 Task: Find connections with filter location Neuwied with filter topic #humanresourceswith filter profile language French with filter current company CPP Investments | Investissements RPC with filter school NSHM College of Management and Technology with filter industry Data Security Software Products with filter service category Coaching & Mentoring with filter keywords title Operations Manager
Action: Mouse moved to (533, 76)
Screenshot: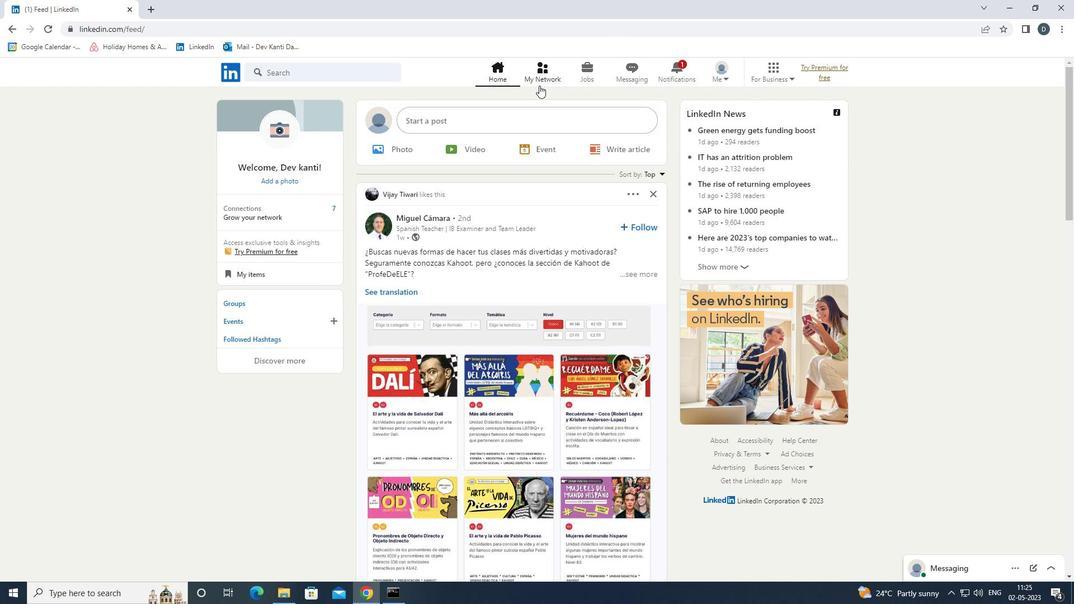 
Action: Mouse pressed left at (533, 76)
Screenshot: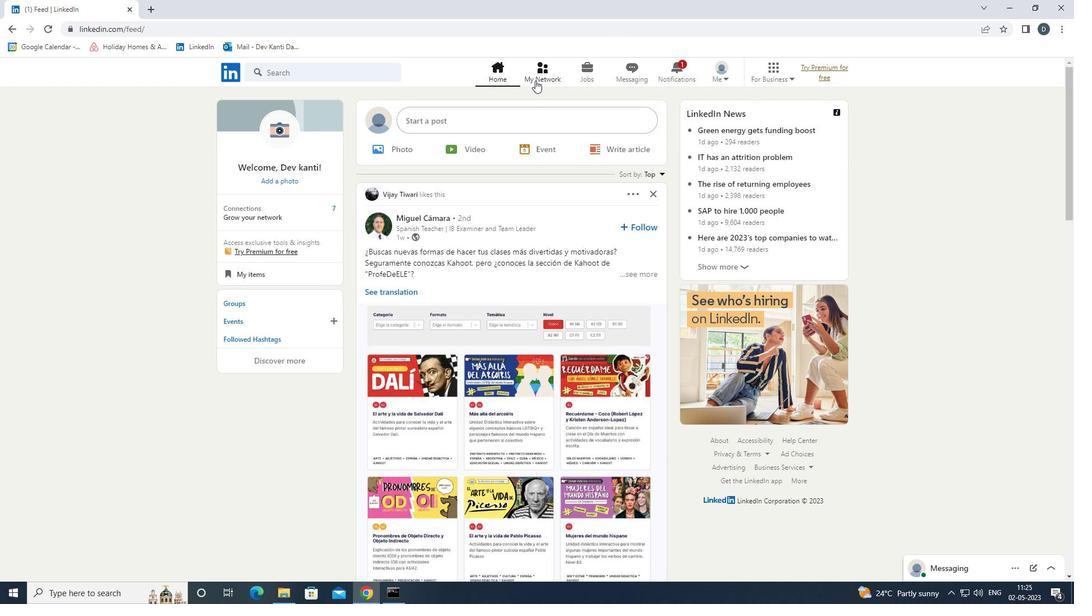 
Action: Mouse moved to (373, 133)
Screenshot: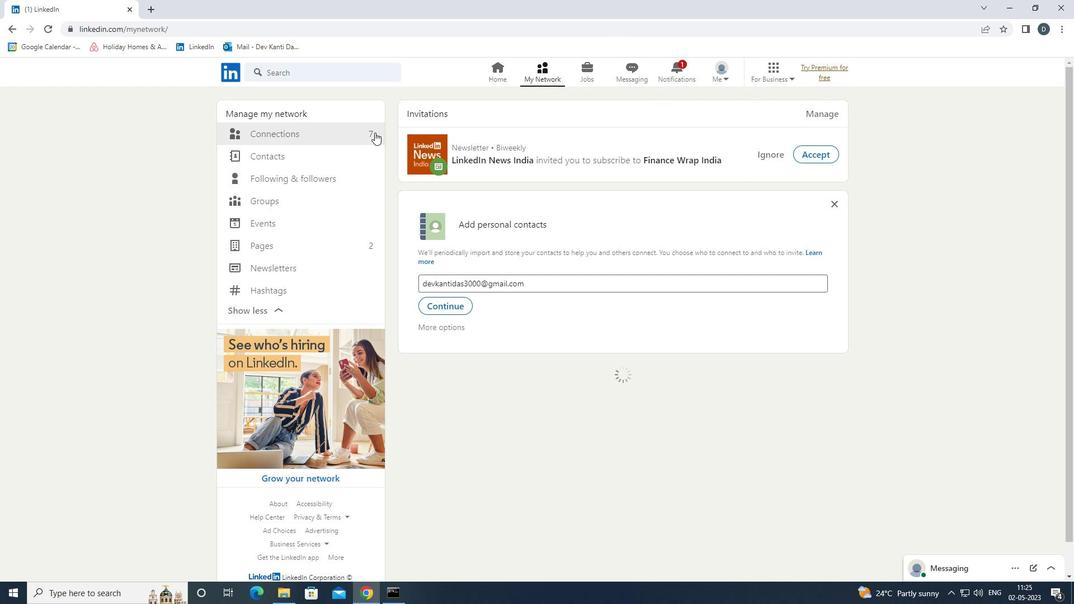 
Action: Mouse pressed left at (373, 133)
Screenshot: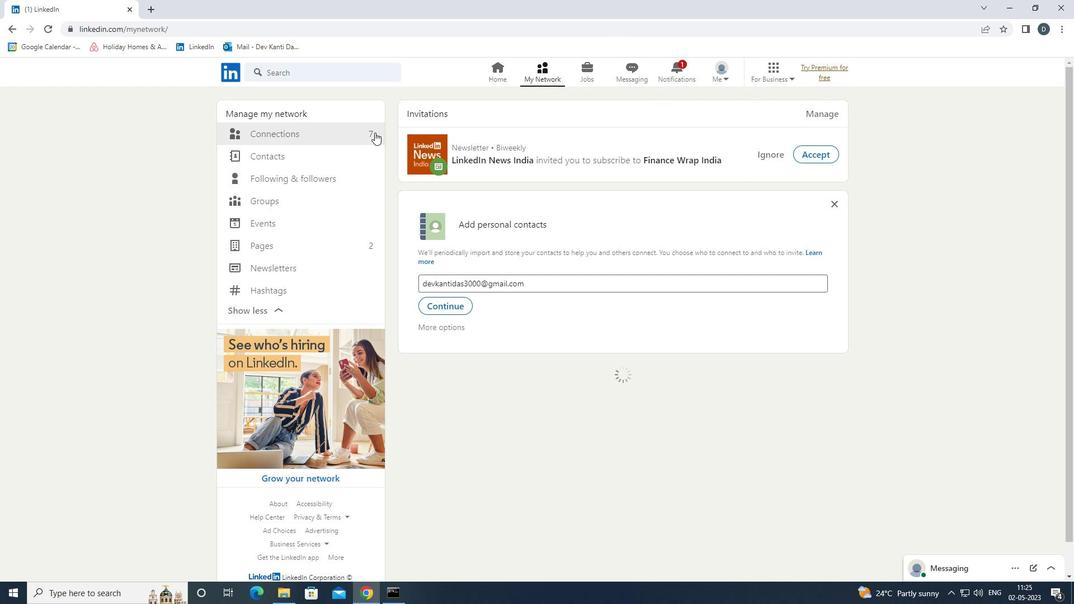 
Action: Mouse moved to (624, 135)
Screenshot: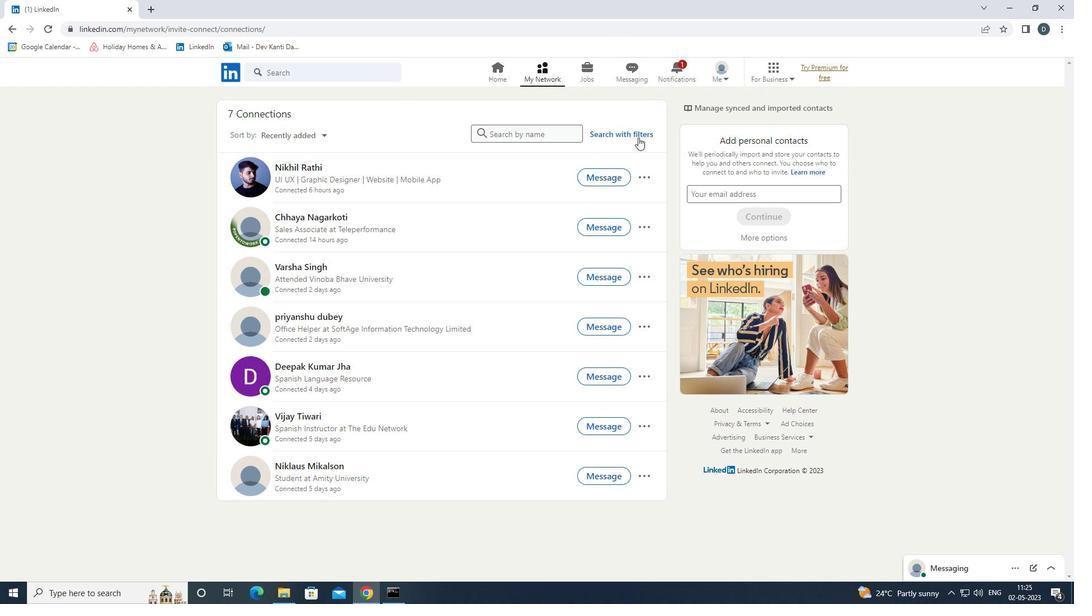 
Action: Mouse pressed left at (624, 135)
Screenshot: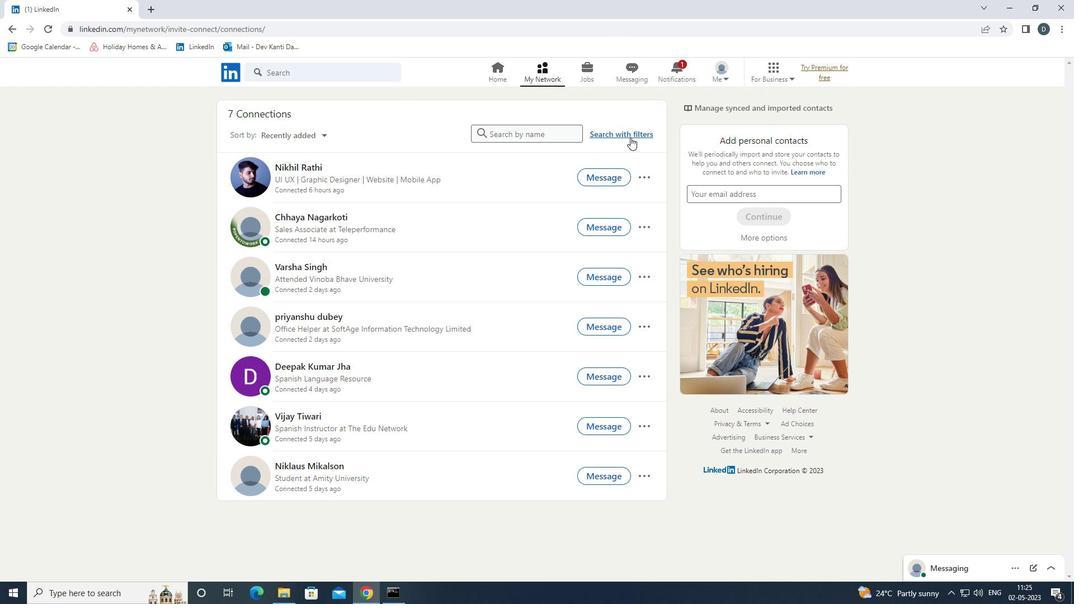 
Action: Mouse moved to (562, 105)
Screenshot: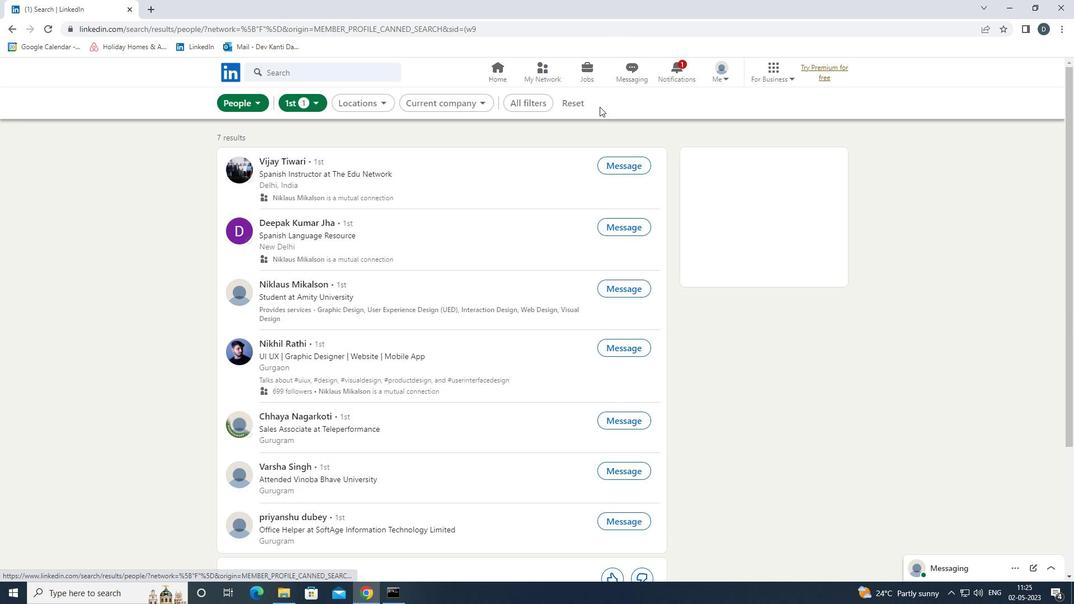 
Action: Mouse pressed left at (562, 105)
Screenshot: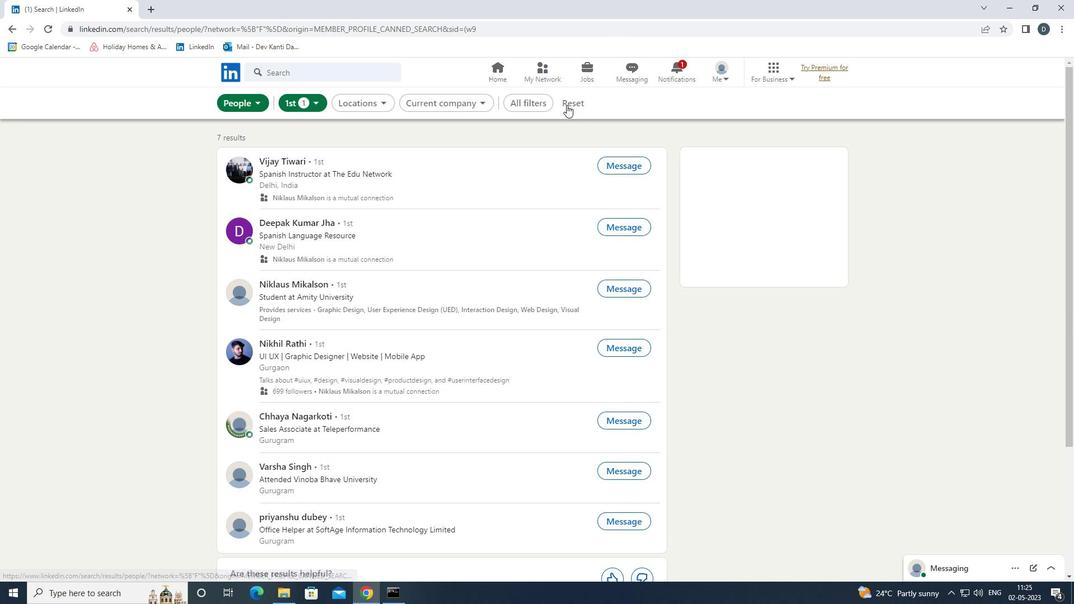 
Action: Mouse moved to (549, 105)
Screenshot: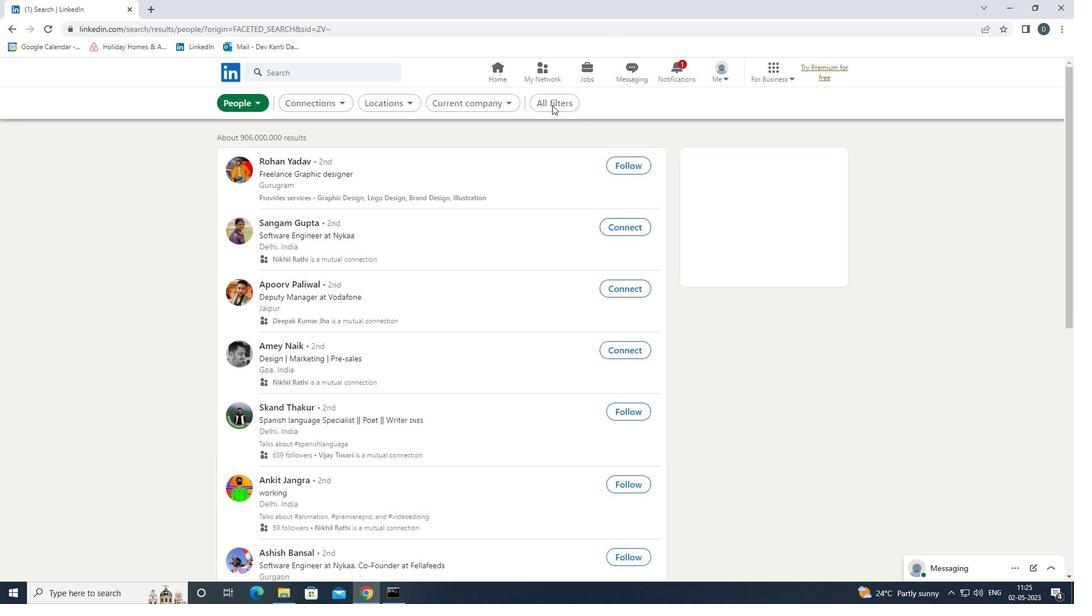 
Action: Mouse pressed left at (549, 105)
Screenshot: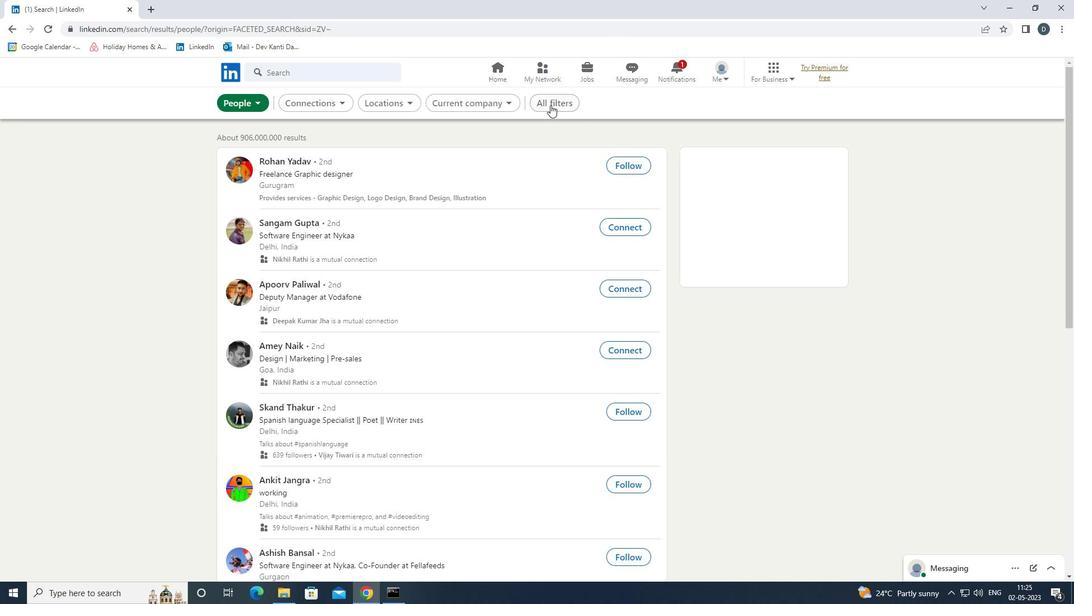 
Action: Mouse moved to (1014, 309)
Screenshot: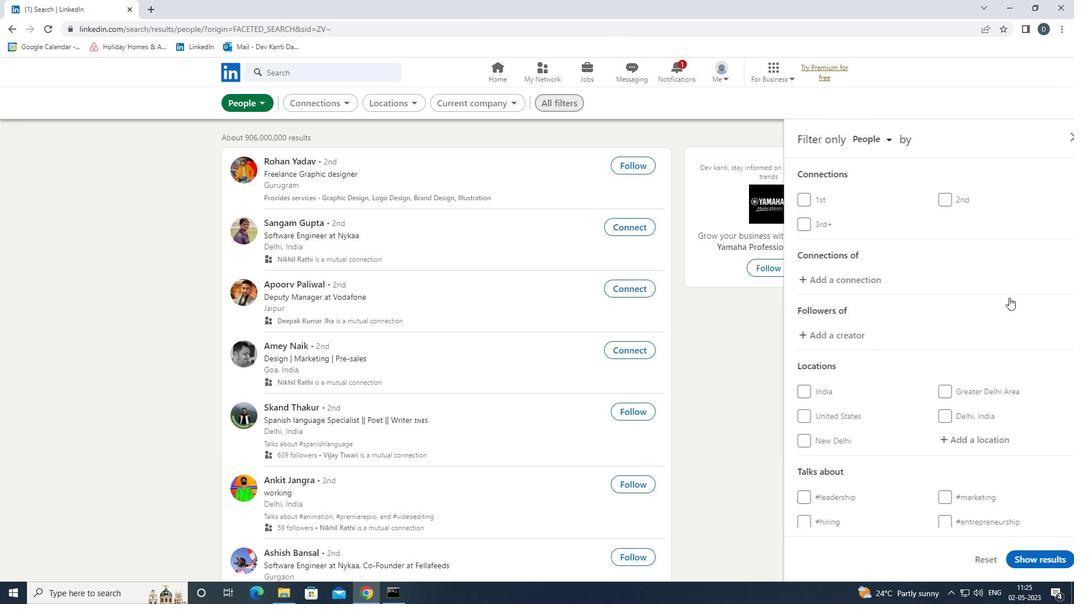
Action: Mouse scrolled (1014, 309) with delta (0, 0)
Screenshot: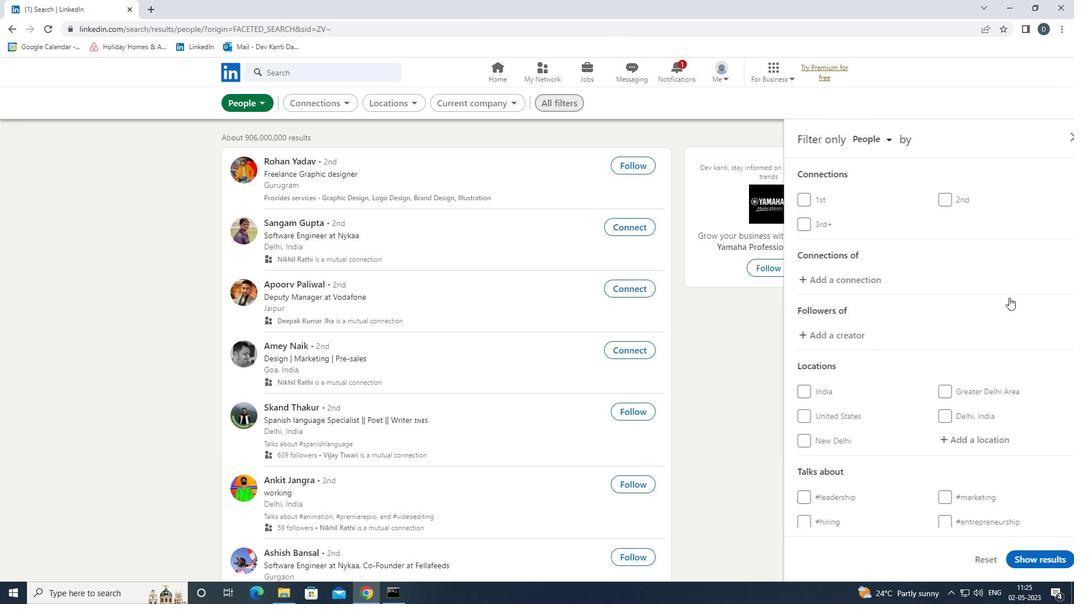 
Action: Mouse scrolled (1014, 309) with delta (0, 0)
Screenshot: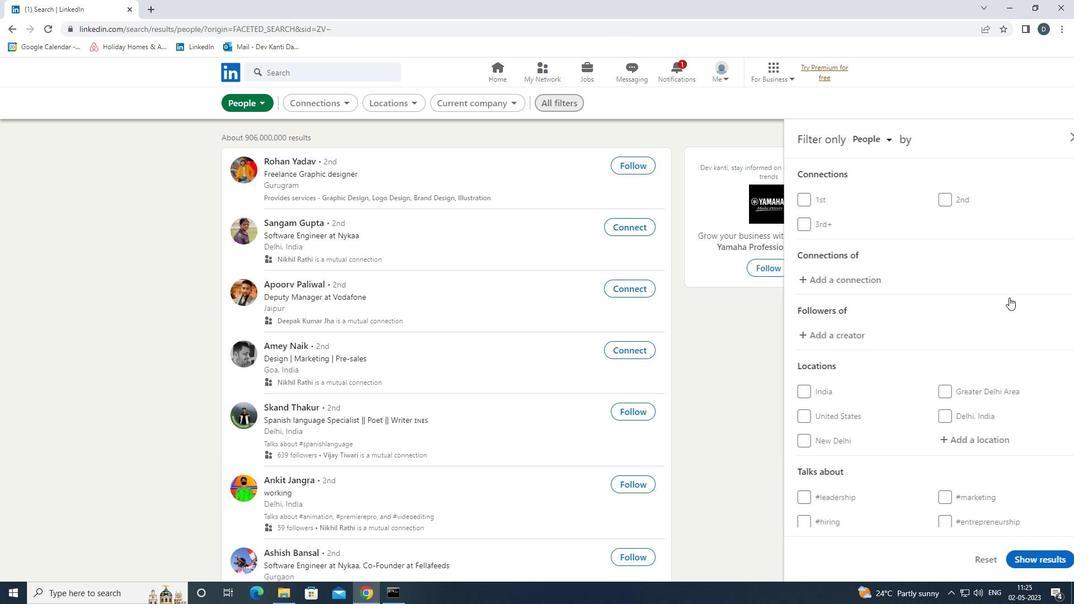 
Action: Mouse moved to (970, 322)
Screenshot: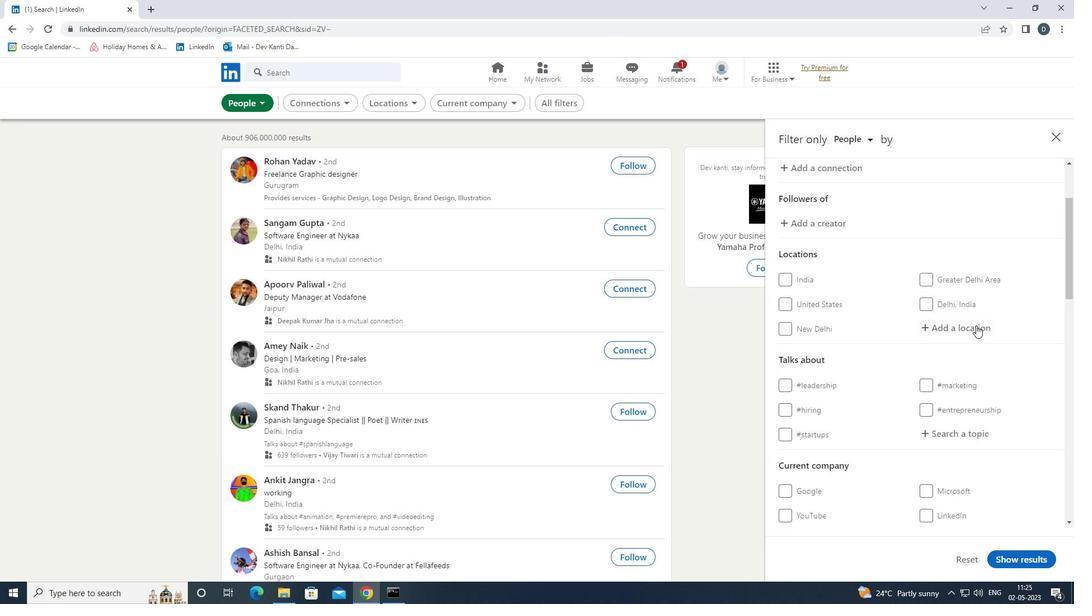 
Action: Mouse pressed left at (970, 322)
Screenshot: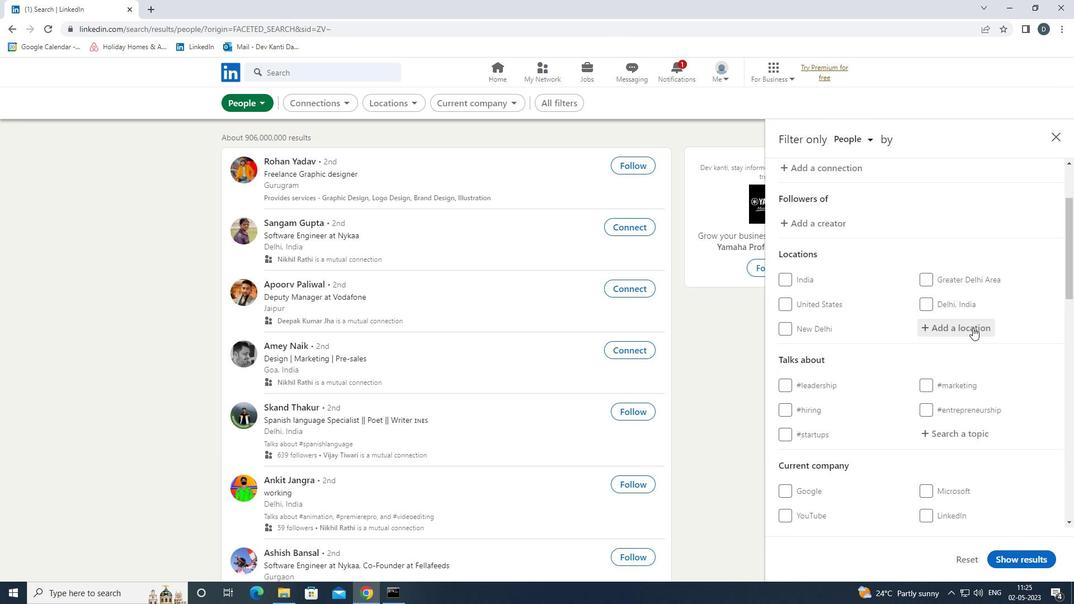 
Action: Key pressed <Key.shift>NEUWI<Key.down><Key.enter>
Screenshot: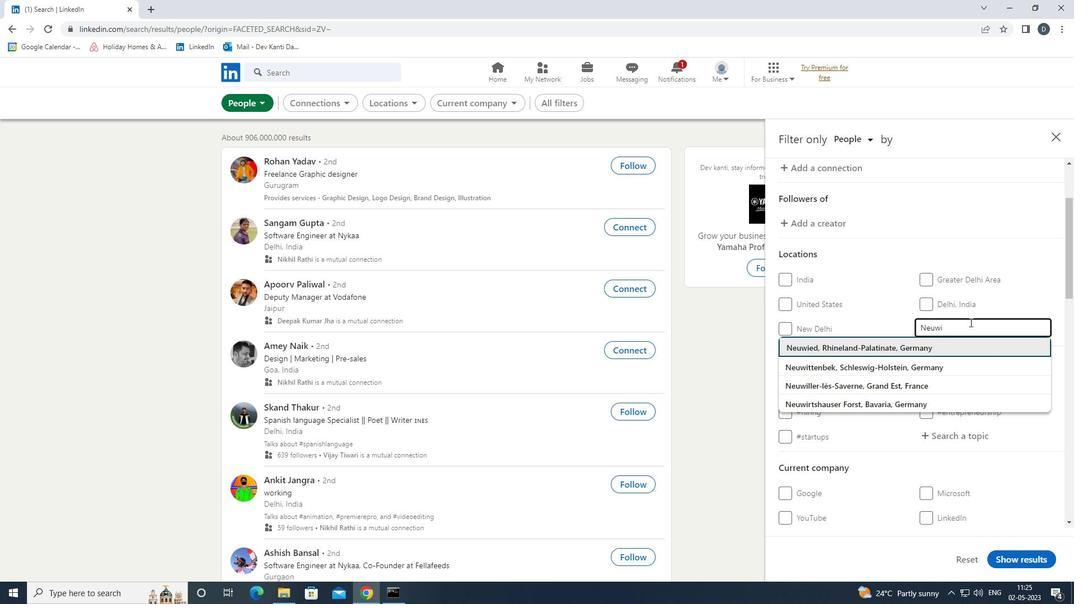 
Action: Mouse moved to (970, 315)
Screenshot: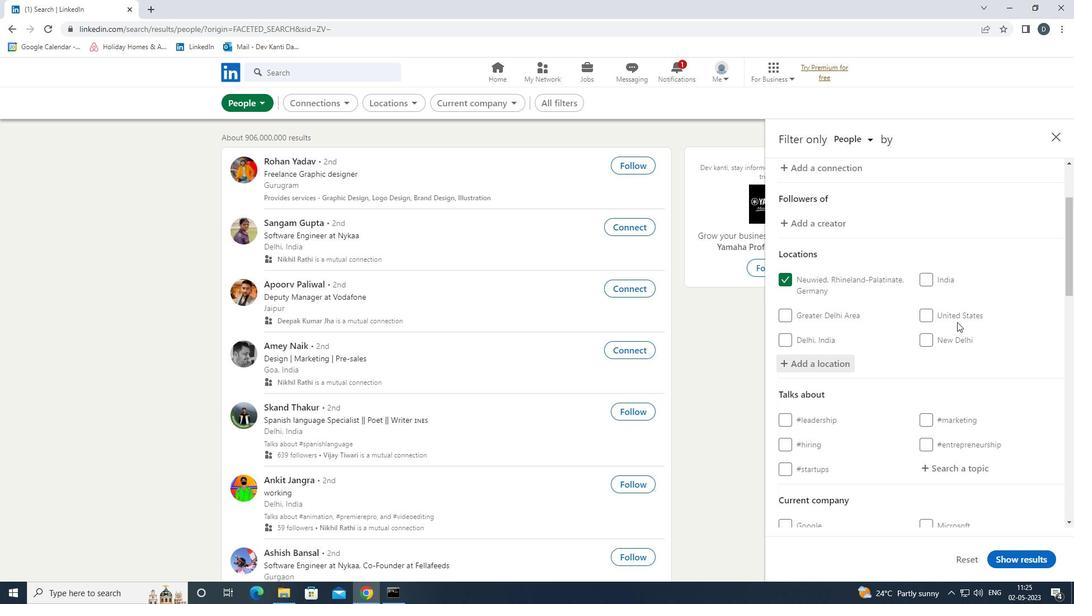 
Action: Mouse scrolled (970, 315) with delta (0, 0)
Screenshot: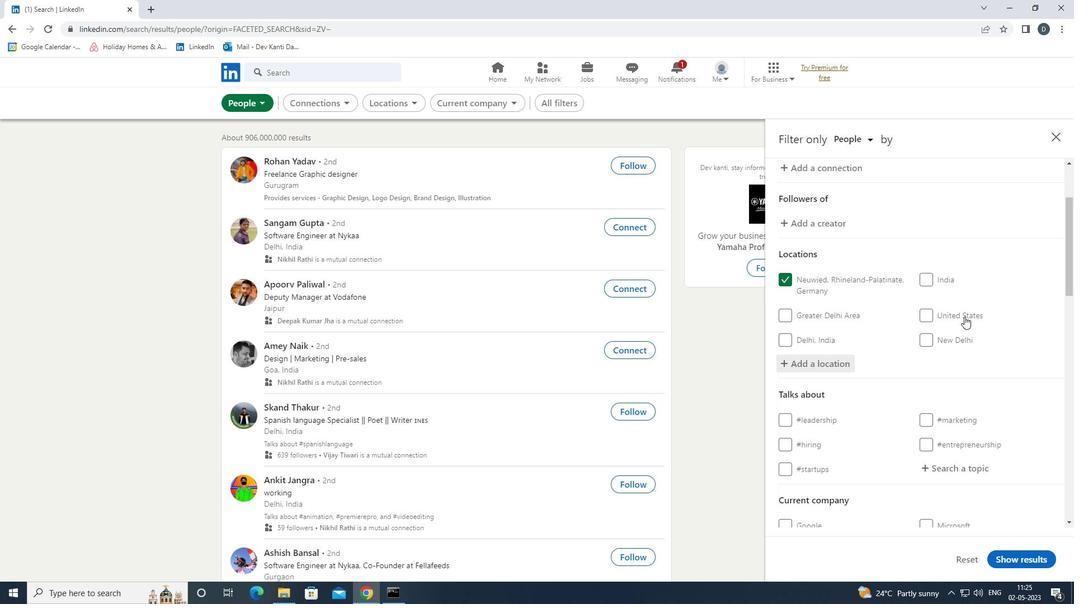 
Action: Mouse moved to (970, 316)
Screenshot: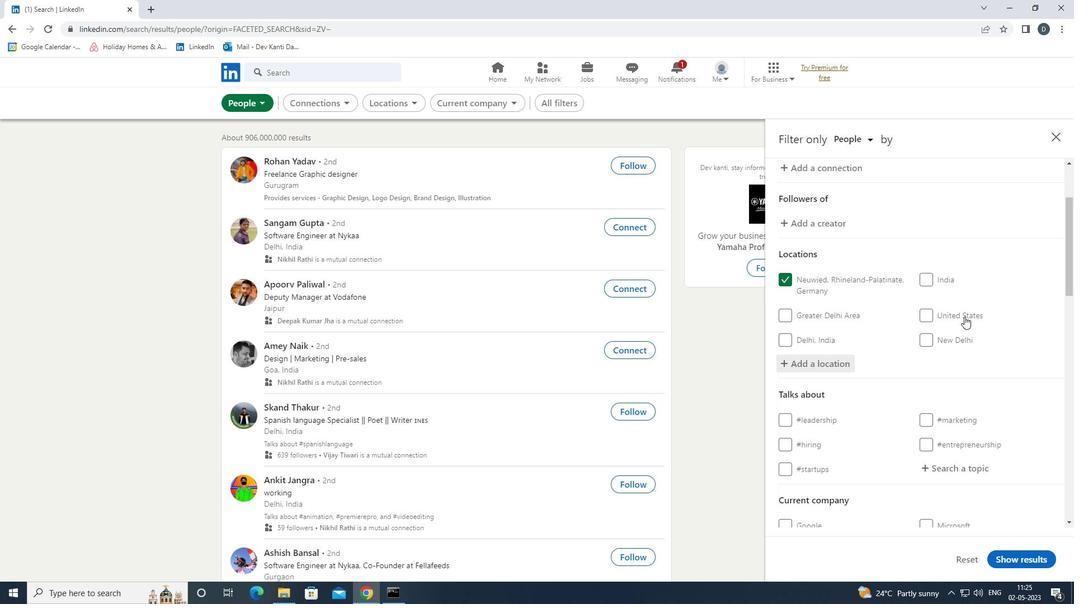 
Action: Mouse scrolled (970, 316) with delta (0, 0)
Screenshot: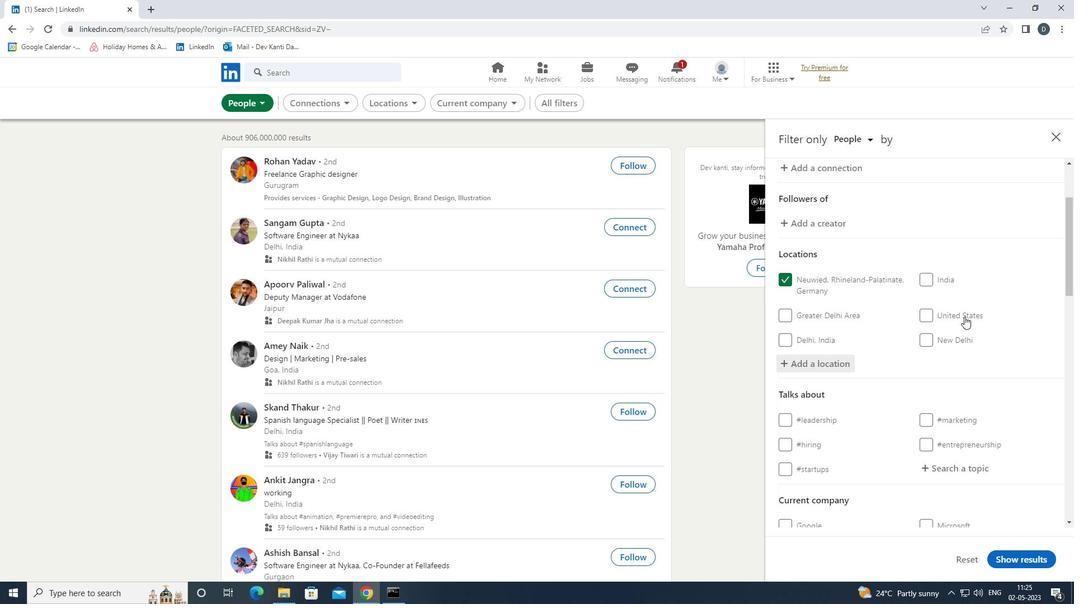 
Action: Mouse scrolled (970, 316) with delta (0, 0)
Screenshot: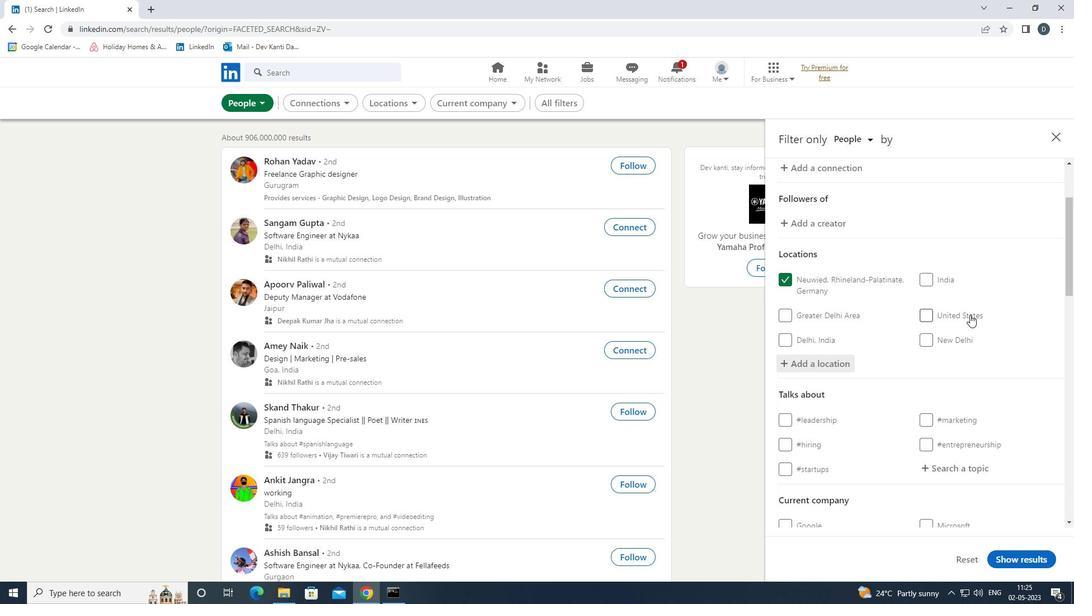 
Action: Mouse moved to (966, 303)
Screenshot: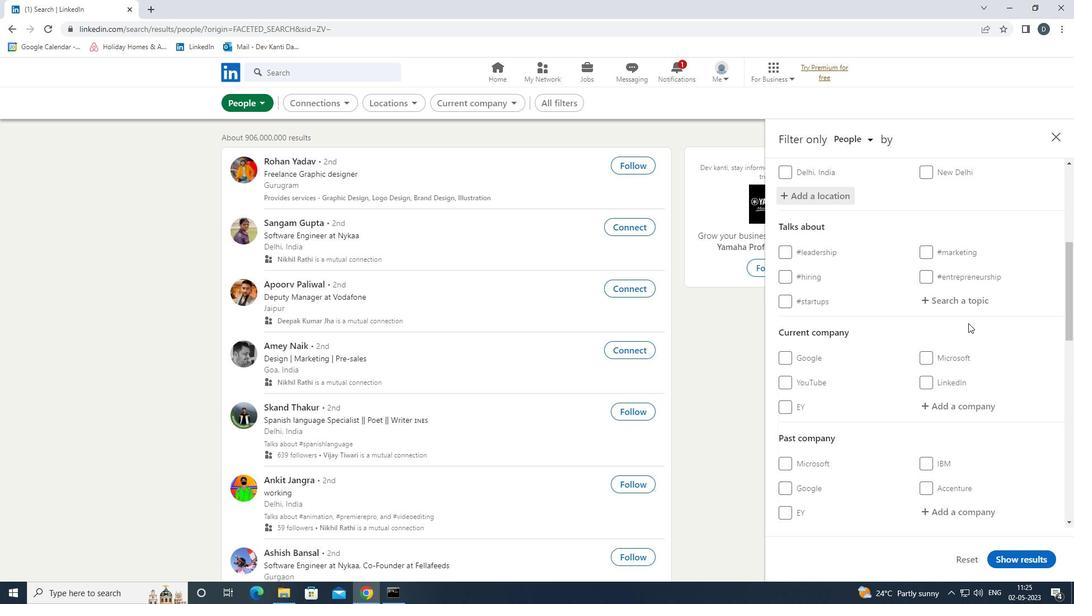 
Action: Mouse pressed left at (966, 303)
Screenshot: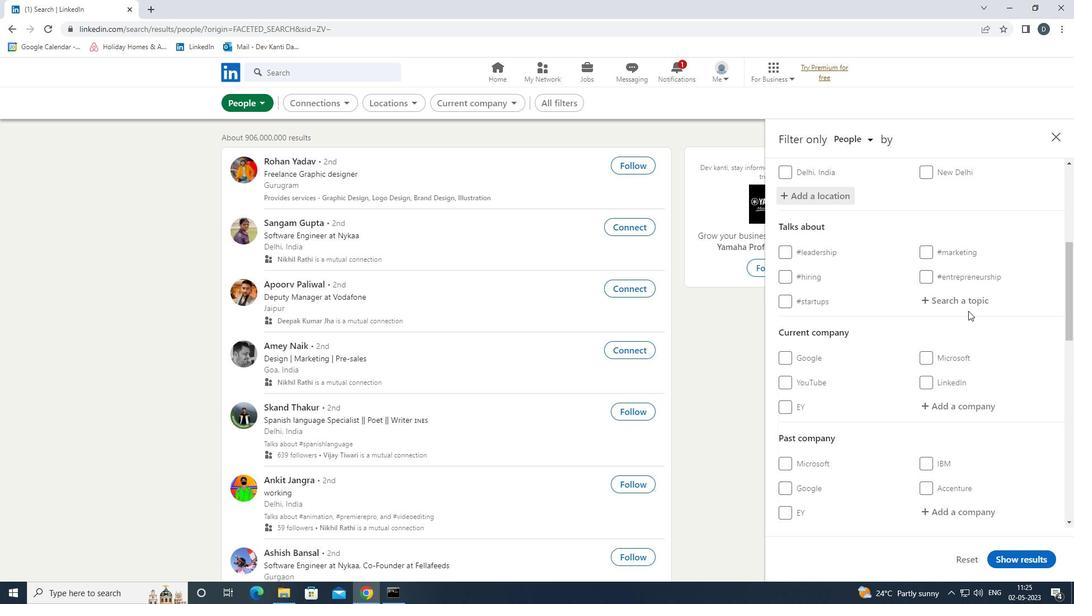 
Action: Key pressed HUMANRESOUR<Key.down><Key.enter>
Screenshot: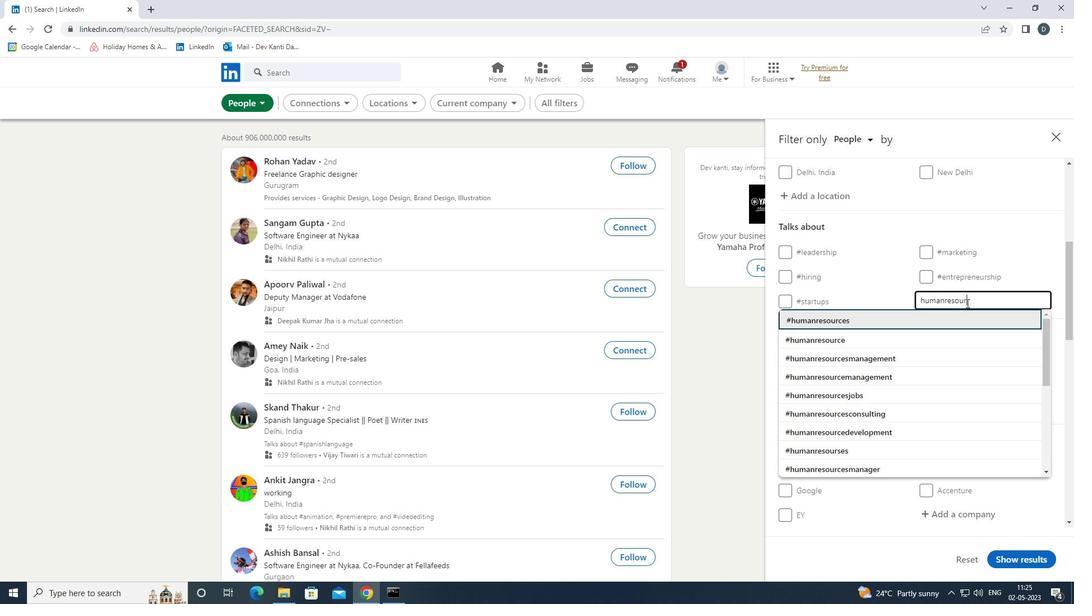 
Action: Mouse moved to (970, 297)
Screenshot: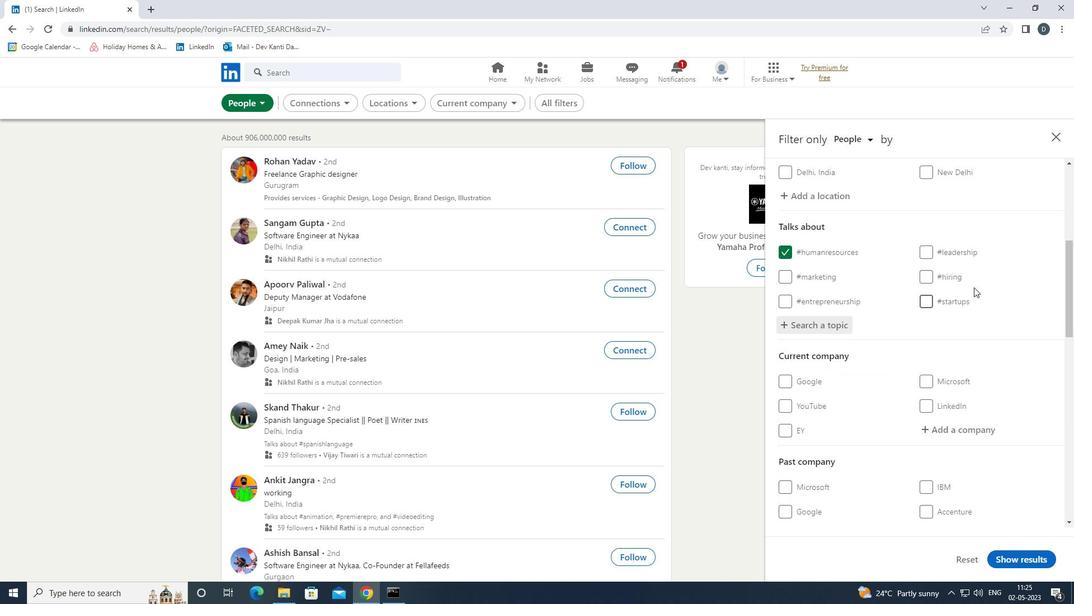 
Action: Mouse scrolled (970, 297) with delta (0, 0)
Screenshot: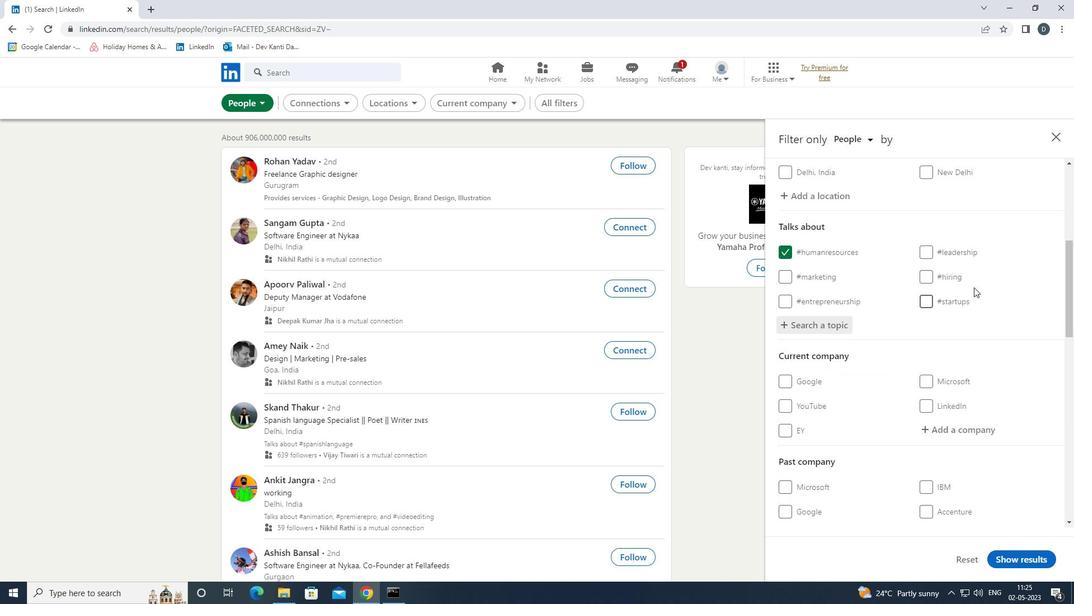 
Action: Mouse scrolled (970, 297) with delta (0, 0)
Screenshot: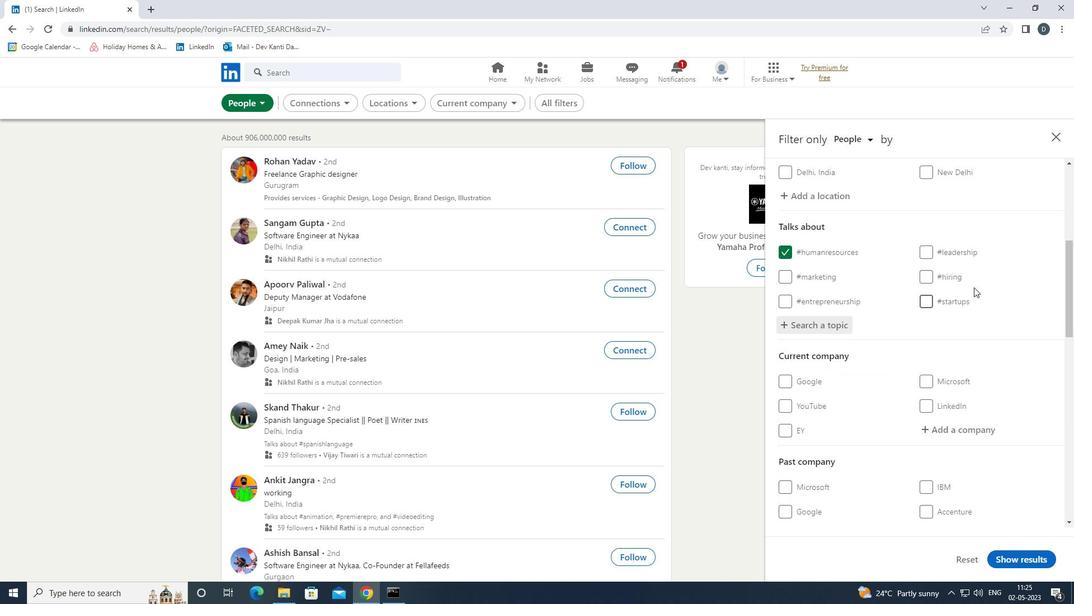 
Action: Mouse scrolled (970, 297) with delta (0, 0)
Screenshot: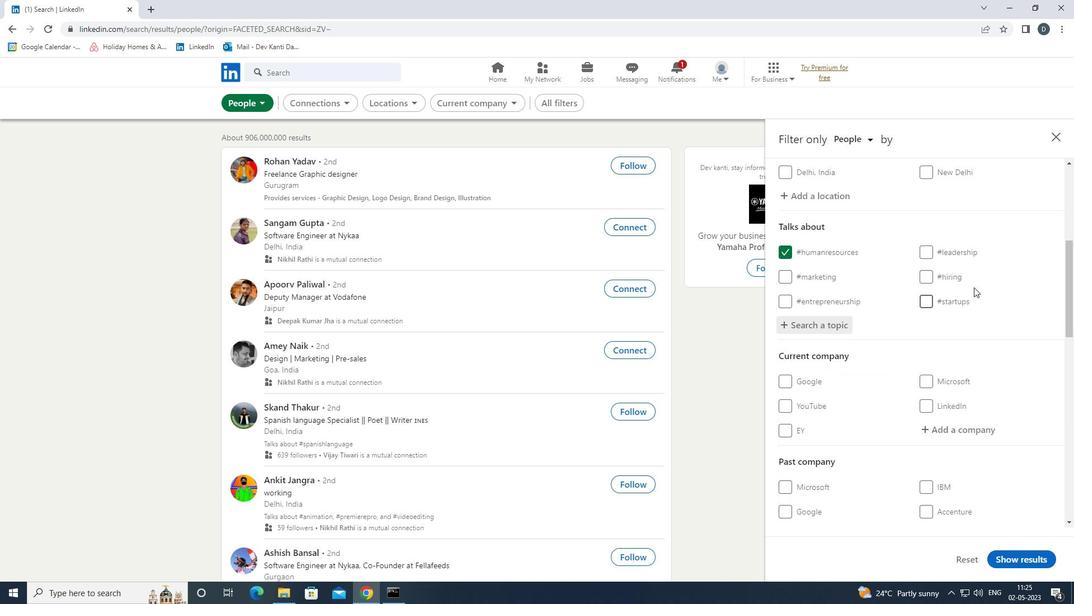 
Action: Mouse scrolled (970, 297) with delta (0, 0)
Screenshot: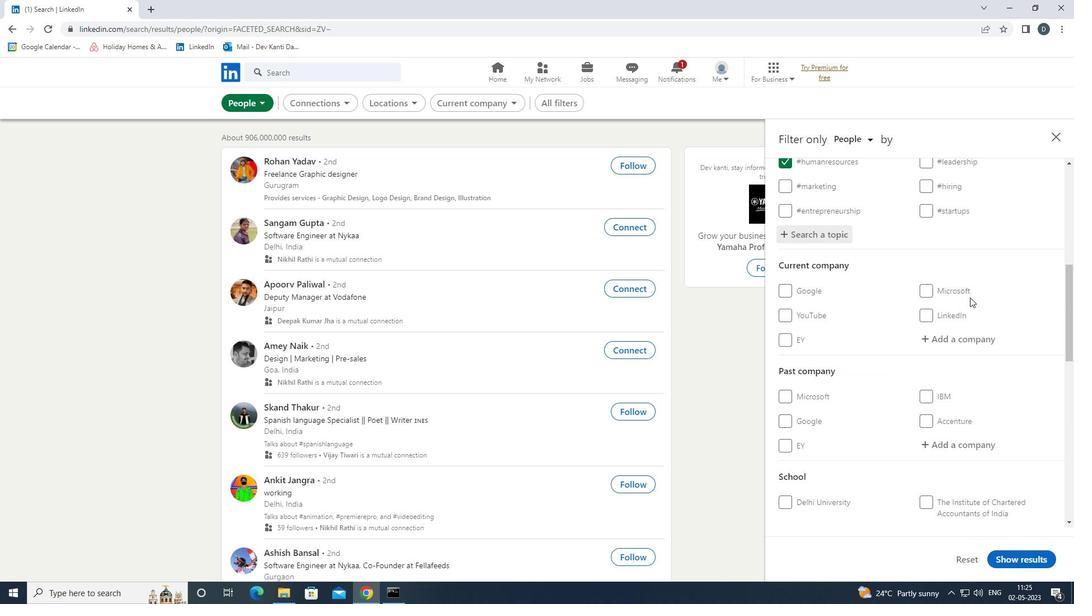 
Action: Mouse scrolled (970, 297) with delta (0, 0)
Screenshot: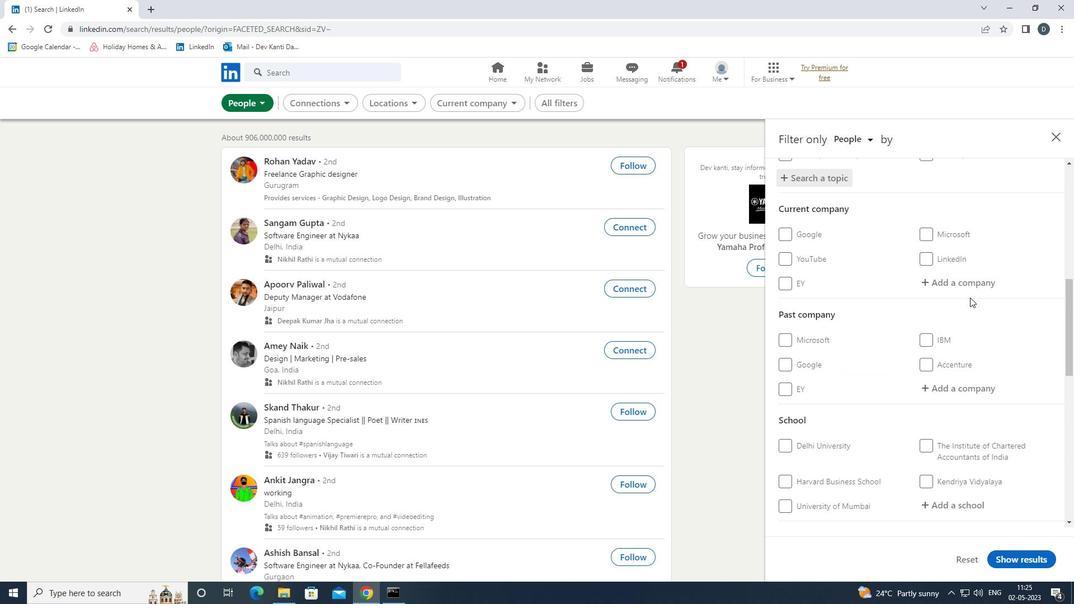 
Action: Mouse scrolled (970, 297) with delta (0, 0)
Screenshot: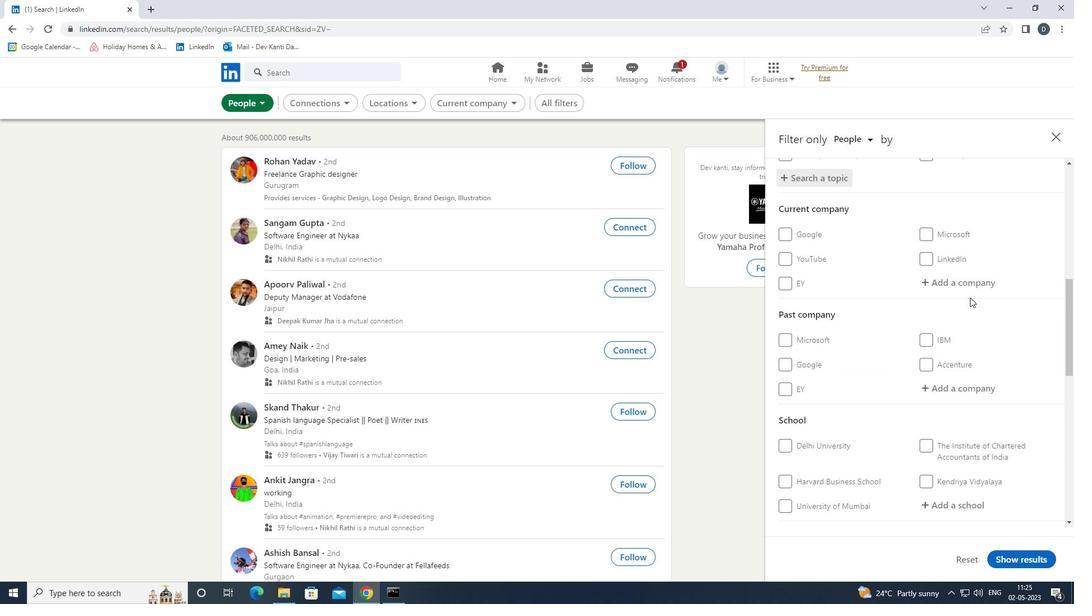
Action: Mouse moved to (960, 302)
Screenshot: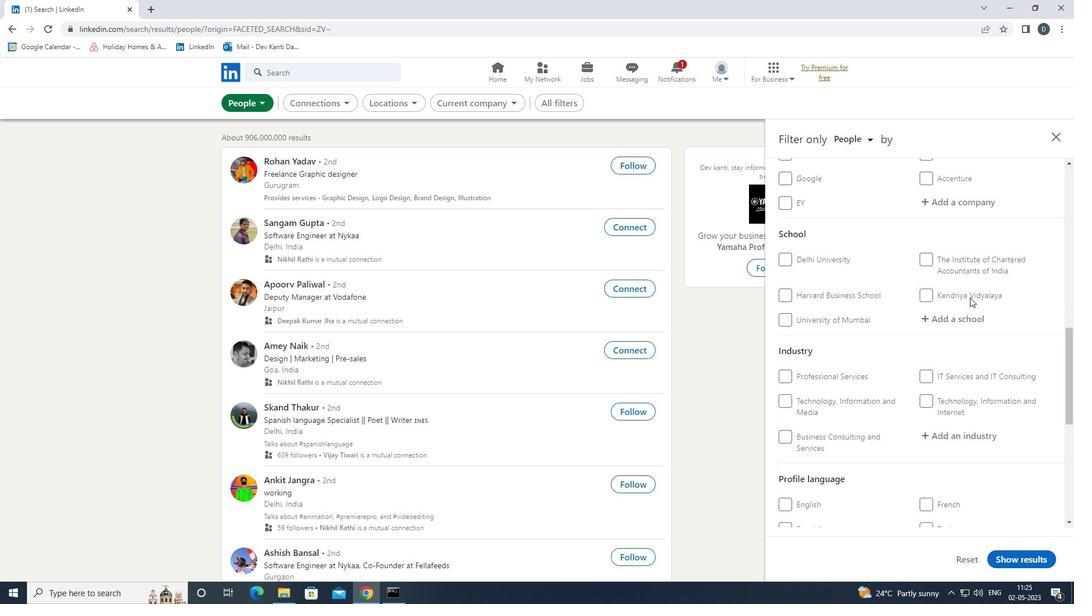 
Action: Mouse scrolled (960, 301) with delta (0, 0)
Screenshot: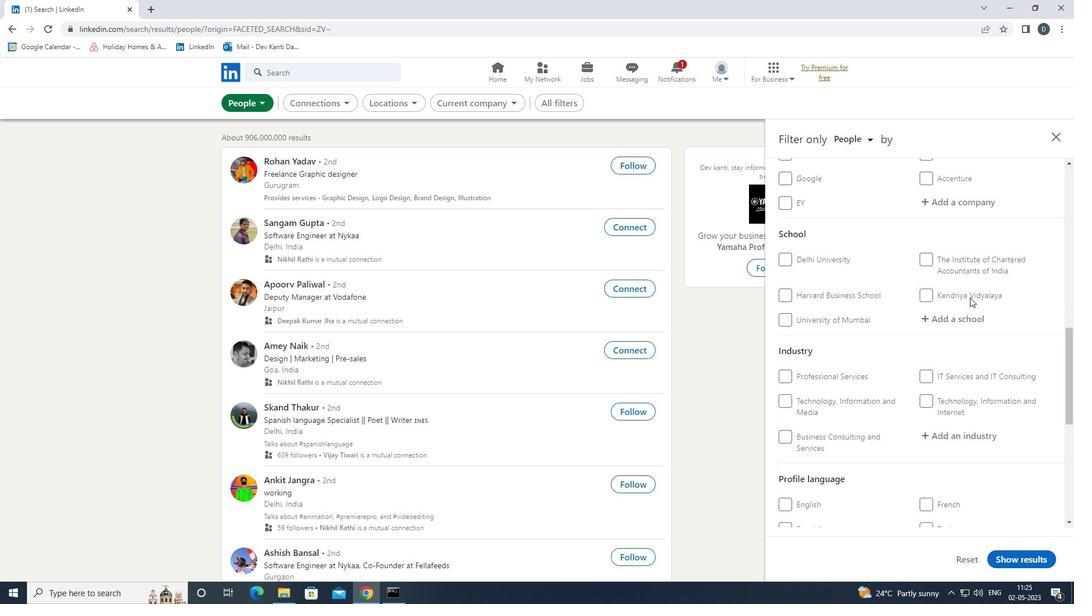 
Action: Mouse moved to (884, 369)
Screenshot: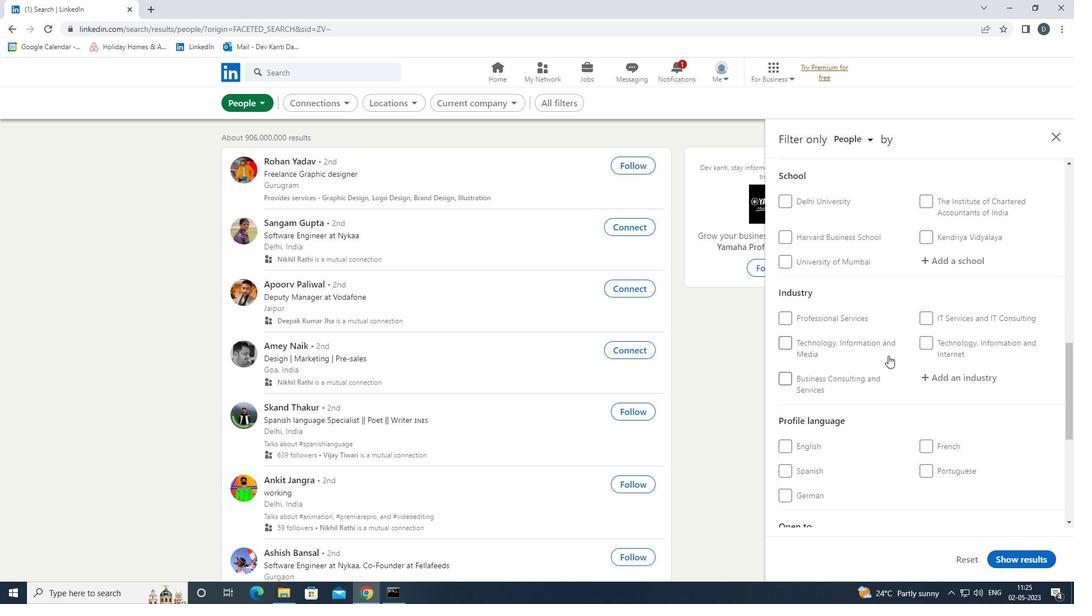 
Action: Mouse scrolled (884, 369) with delta (0, 0)
Screenshot: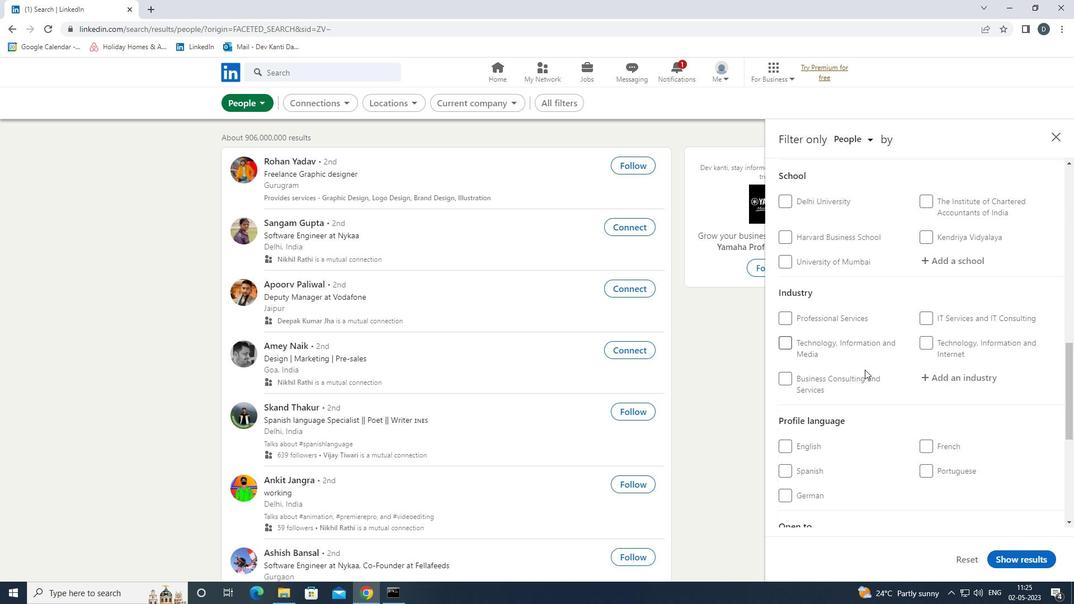 
Action: Mouse scrolled (884, 369) with delta (0, 0)
Screenshot: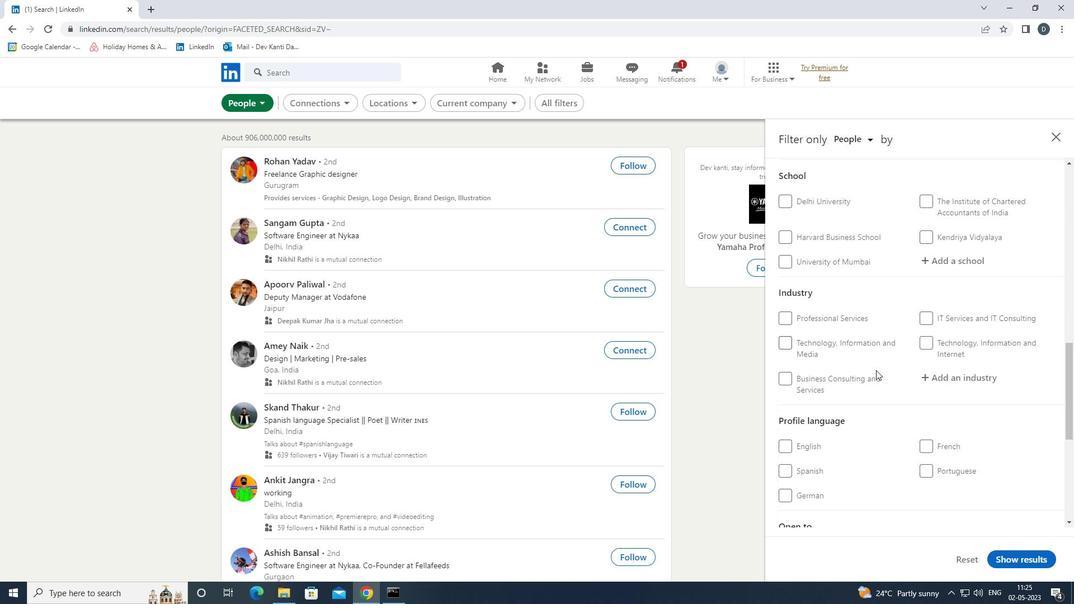 
Action: Mouse moved to (933, 333)
Screenshot: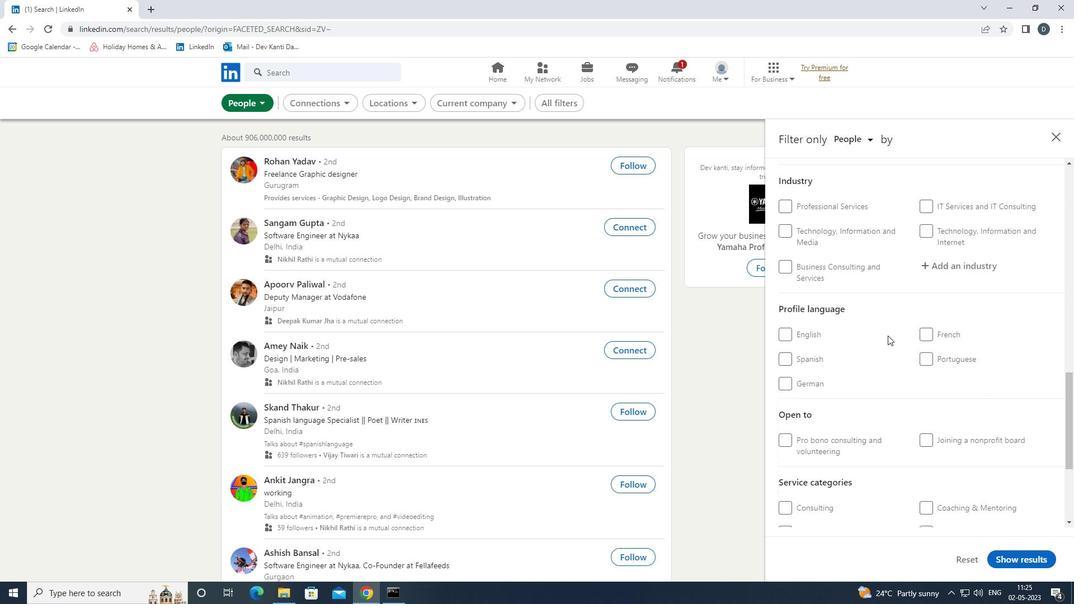 
Action: Mouse pressed left at (933, 333)
Screenshot: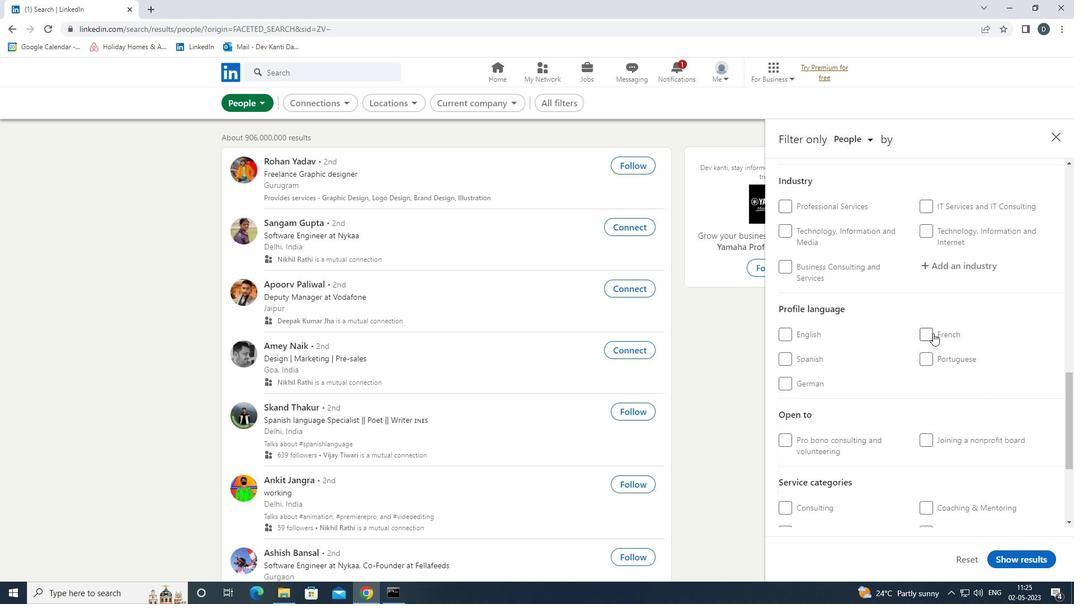 
Action: Mouse moved to (933, 333)
Screenshot: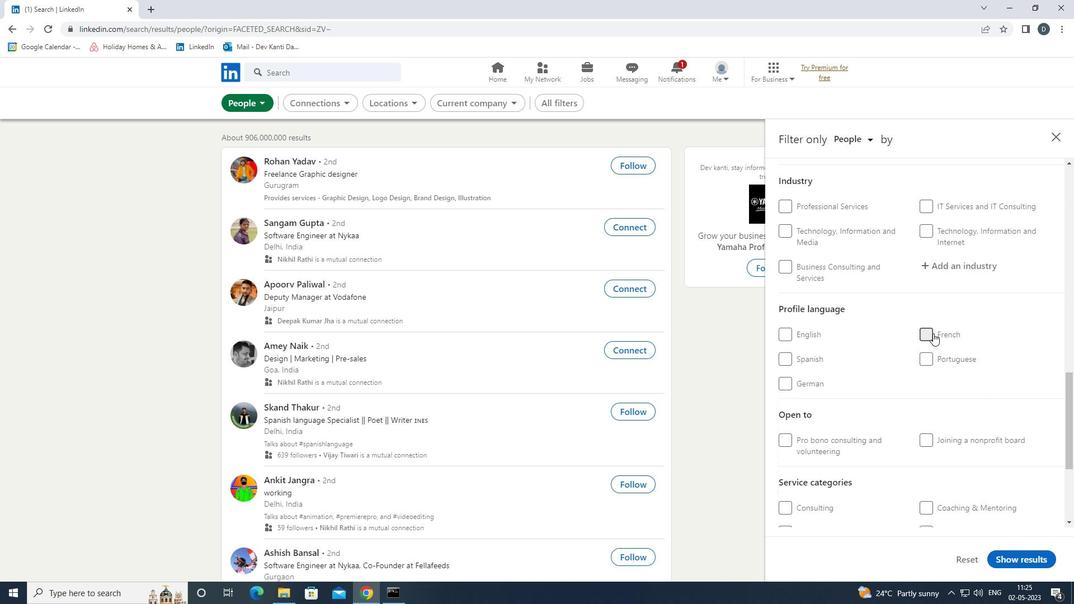 
Action: Mouse scrolled (933, 334) with delta (0, 0)
Screenshot: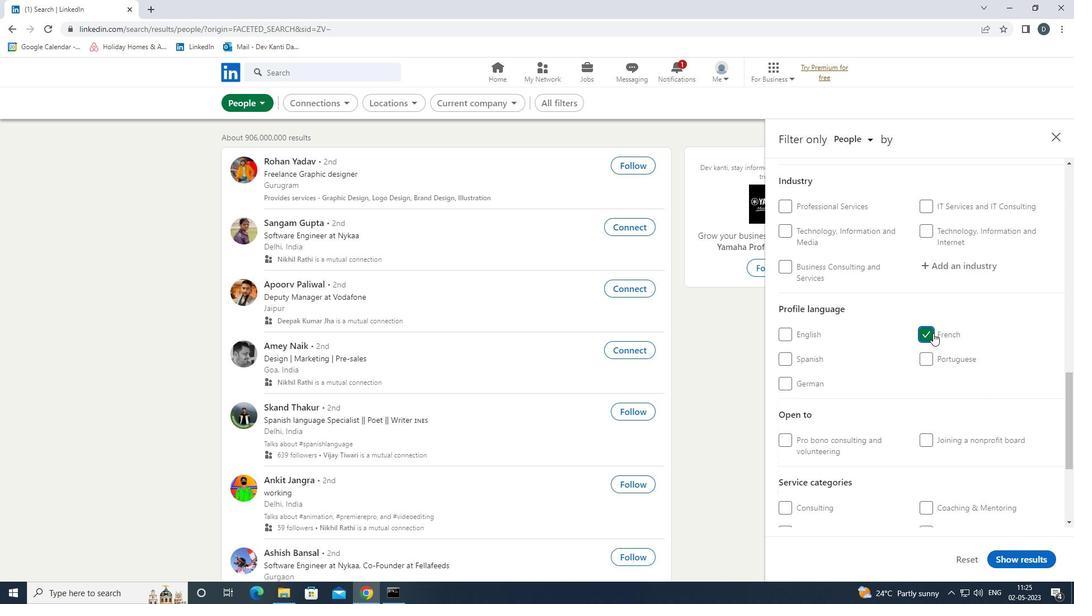 
Action: Mouse scrolled (933, 334) with delta (0, 0)
Screenshot: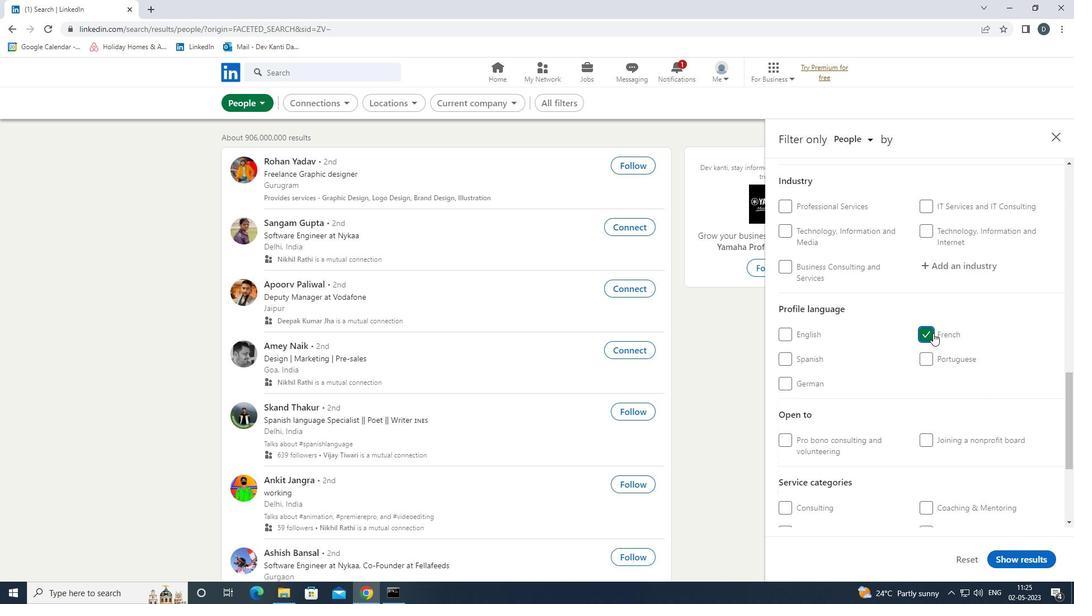 
Action: Mouse scrolled (933, 334) with delta (0, 0)
Screenshot: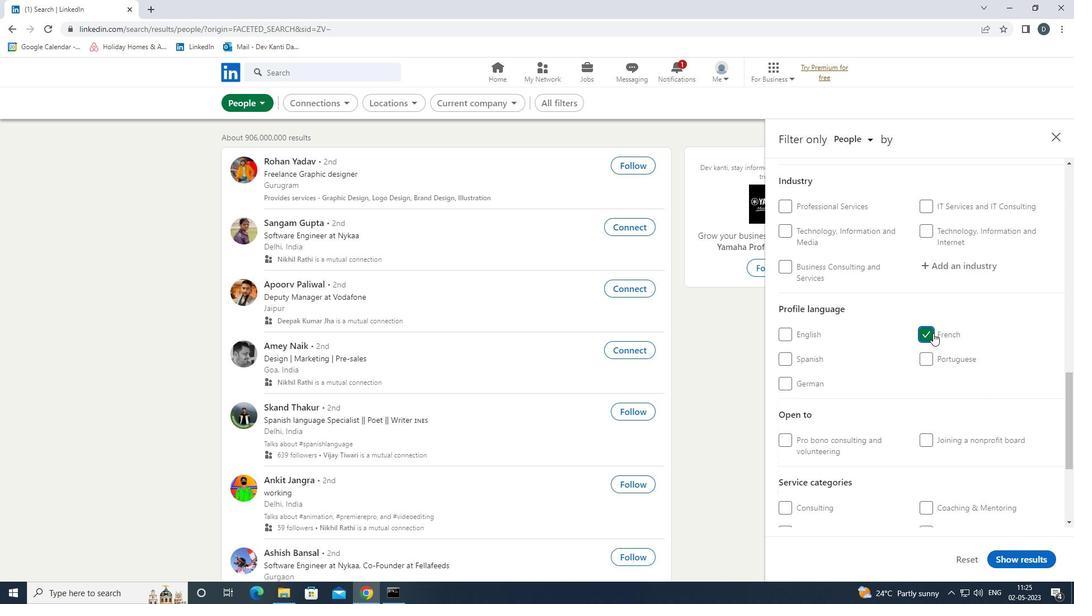 
Action: Mouse scrolled (933, 334) with delta (0, 0)
Screenshot: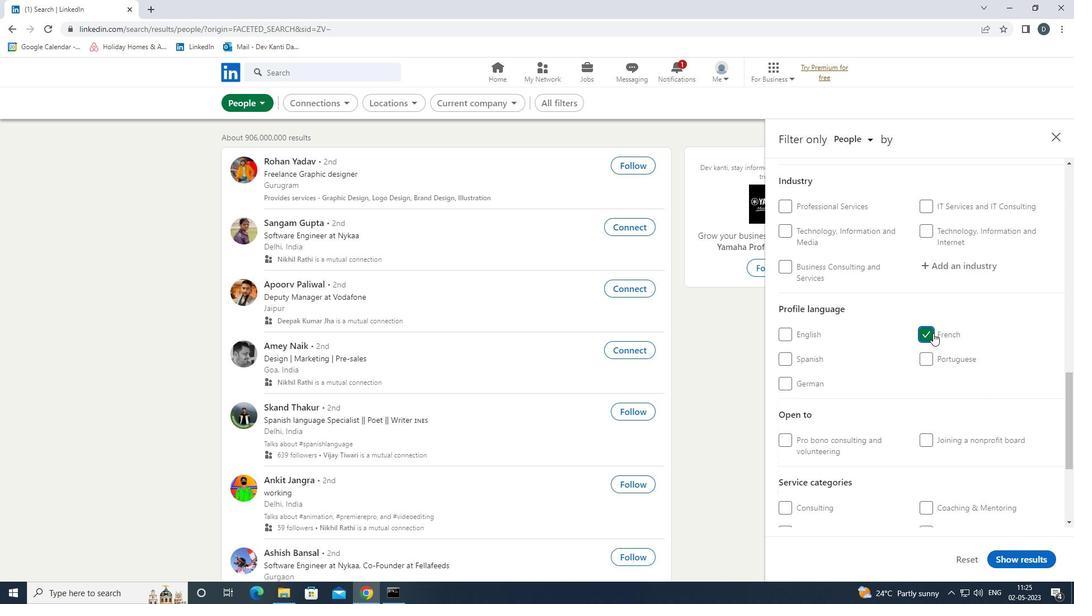 
Action: Mouse scrolled (933, 334) with delta (0, 0)
Screenshot: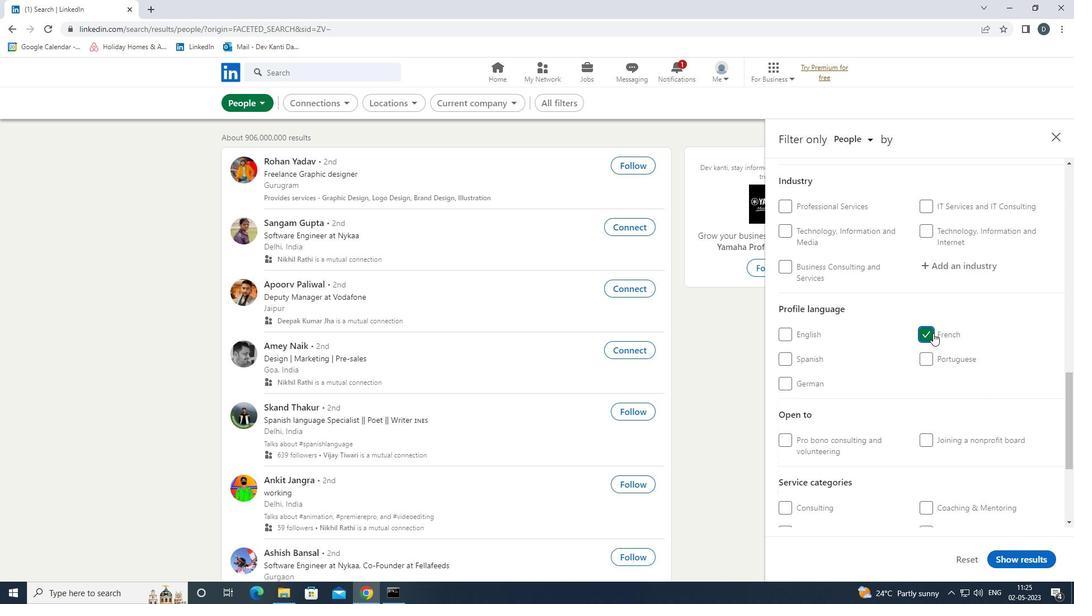 
Action: Mouse scrolled (933, 334) with delta (0, 0)
Screenshot: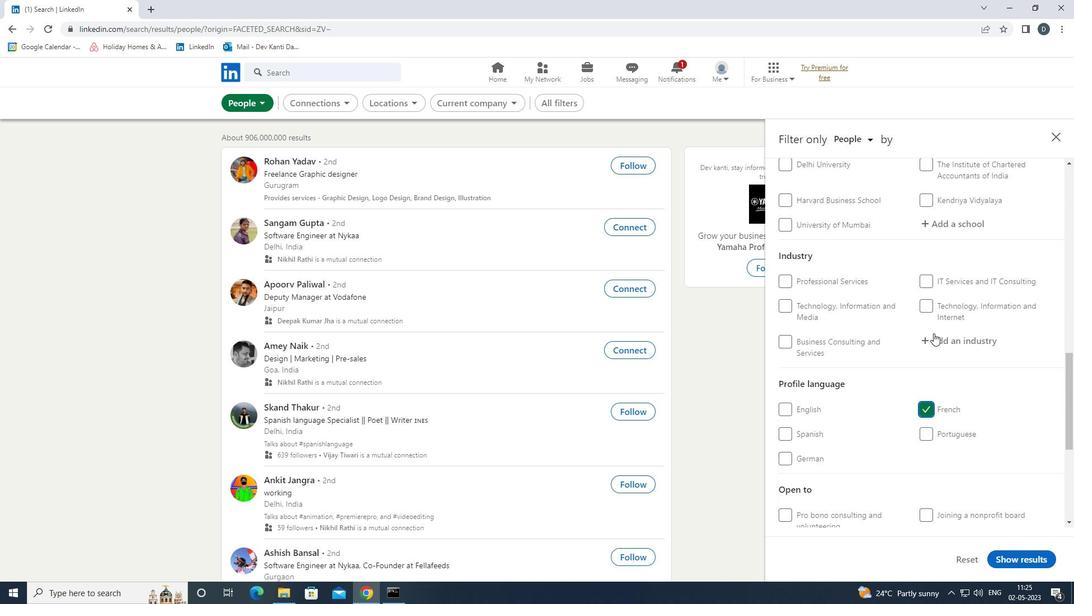 
Action: Mouse scrolled (933, 334) with delta (0, 0)
Screenshot: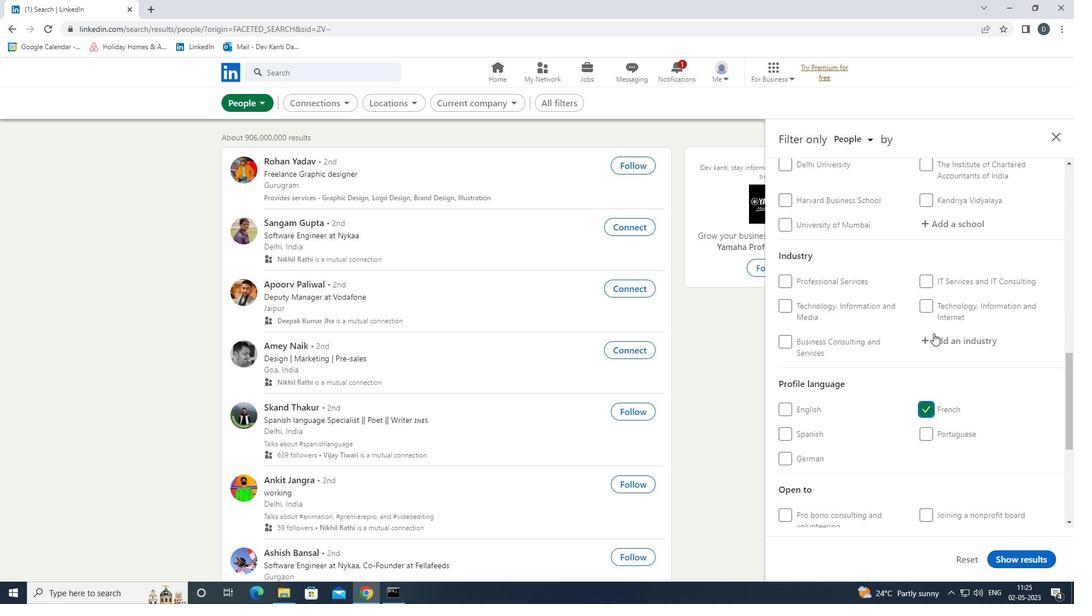 
Action: Mouse moved to (959, 321)
Screenshot: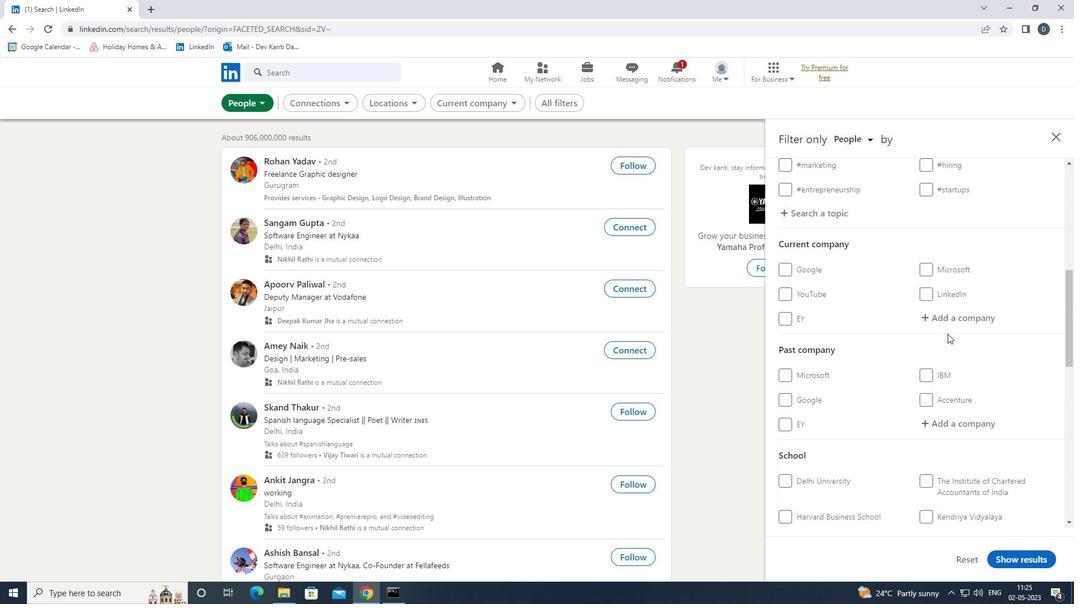 
Action: Mouse pressed left at (959, 321)
Screenshot: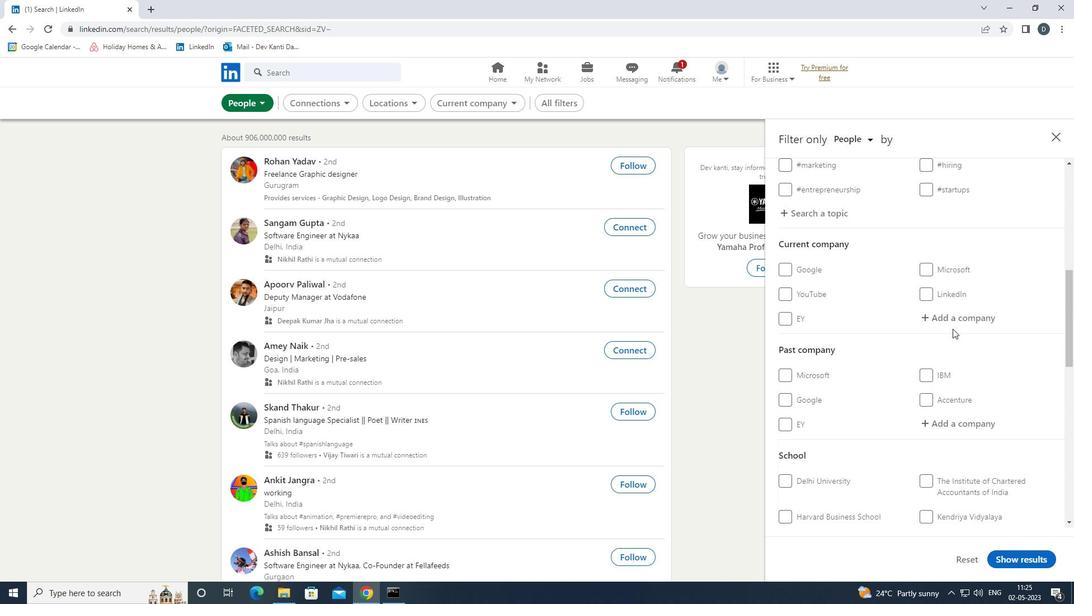
Action: Key pressed <Key.shift>CPP<Key.space><Key.shift>INVEST<Key.down><Key.enter>
Screenshot: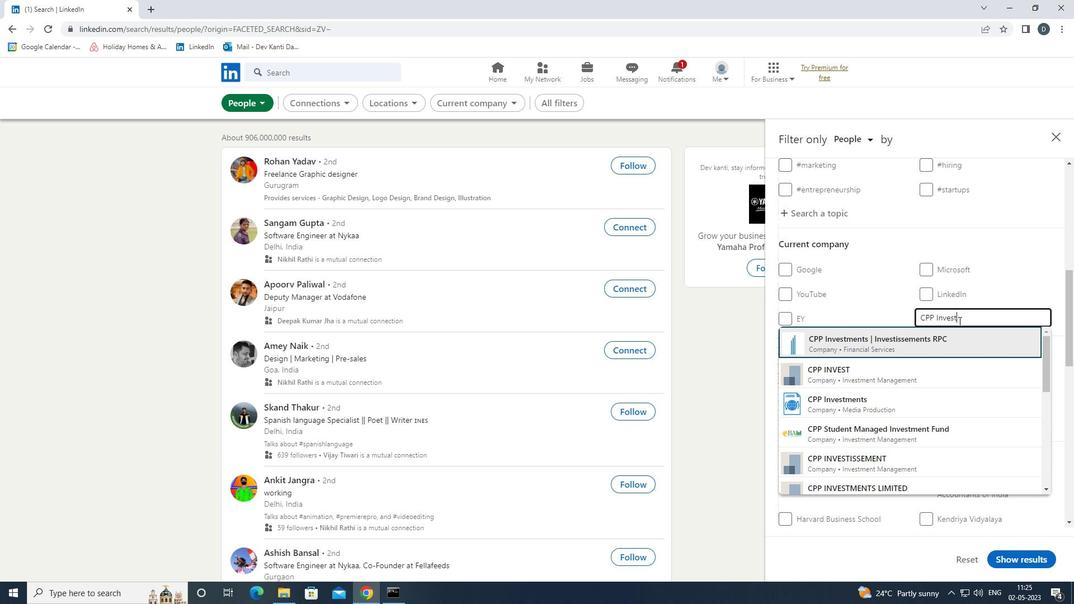 
Action: Mouse moved to (959, 321)
Screenshot: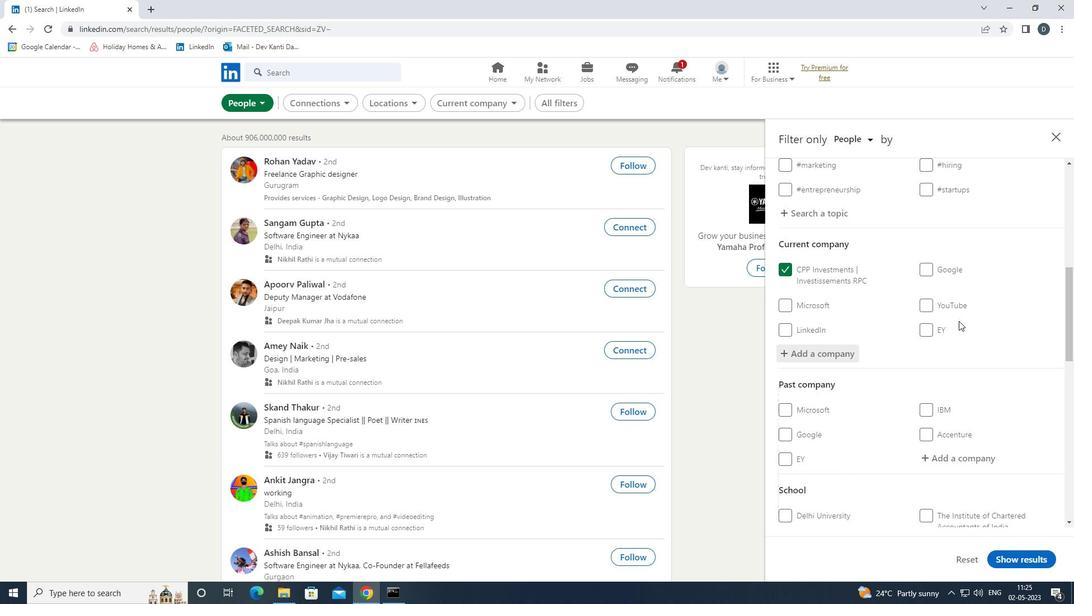 
Action: Mouse scrolled (959, 320) with delta (0, 0)
Screenshot: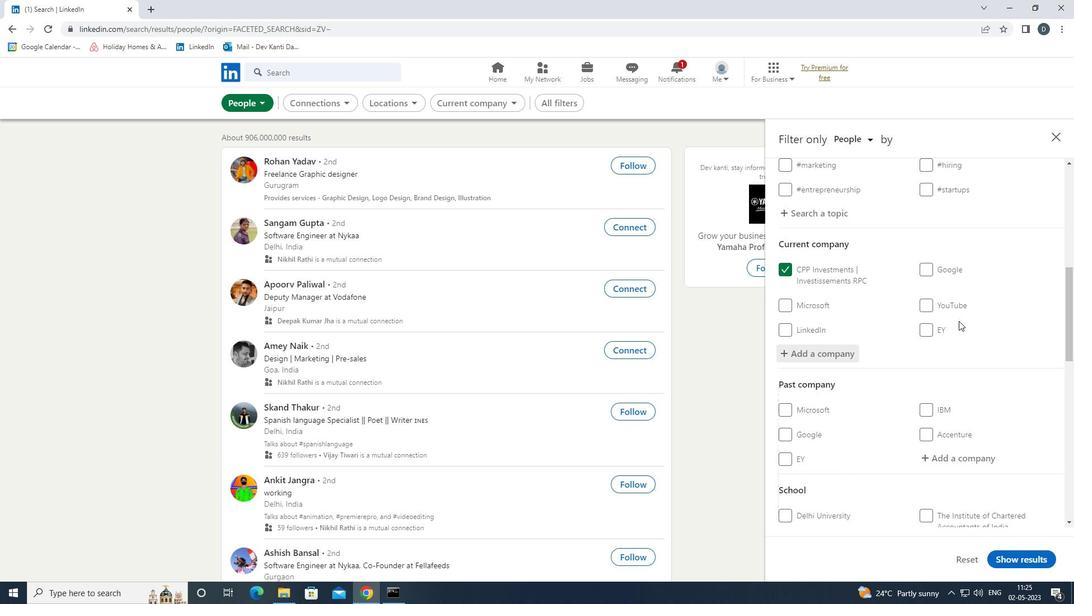 
Action: Mouse scrolled (959, 320) with delta (0, 0)
Screenshot: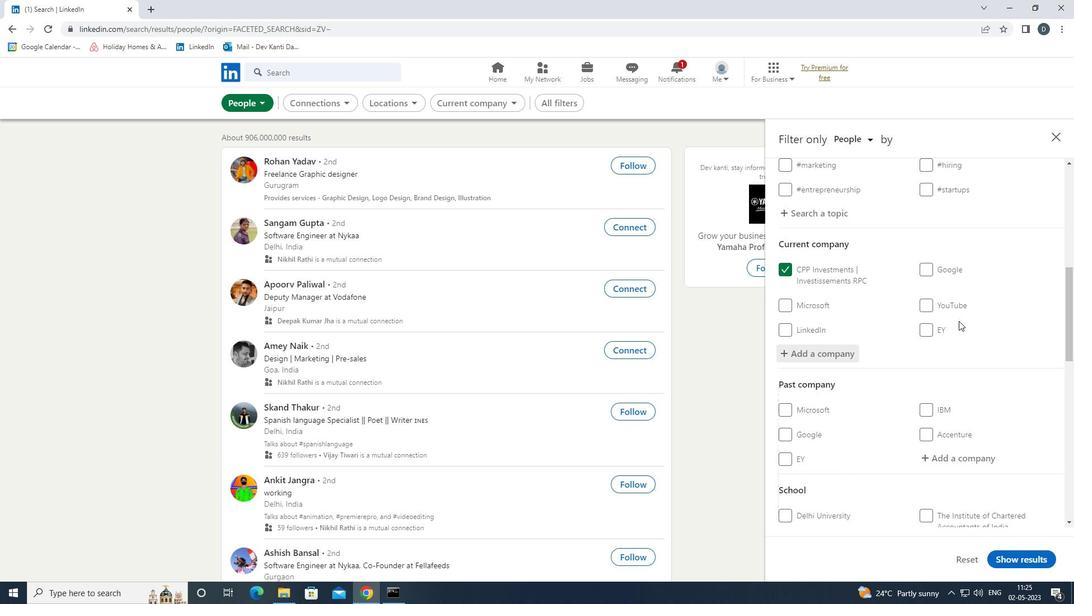 
Action: Mouse scrolled (959, 320) with delta (0, 0)
Screenshot: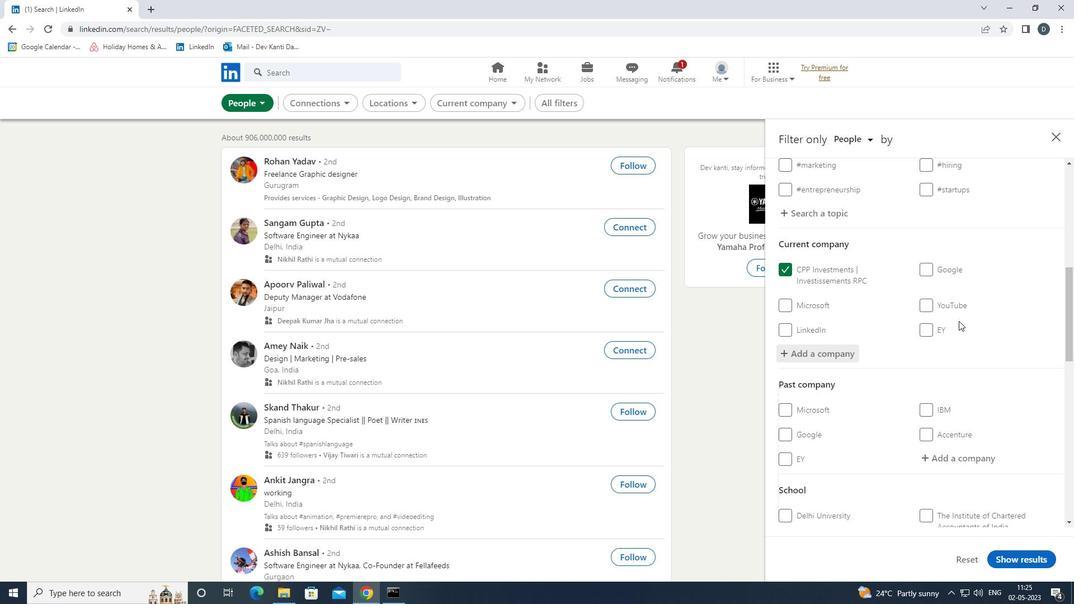 
Action: Mouse moved to (956, 316)
Screenshot: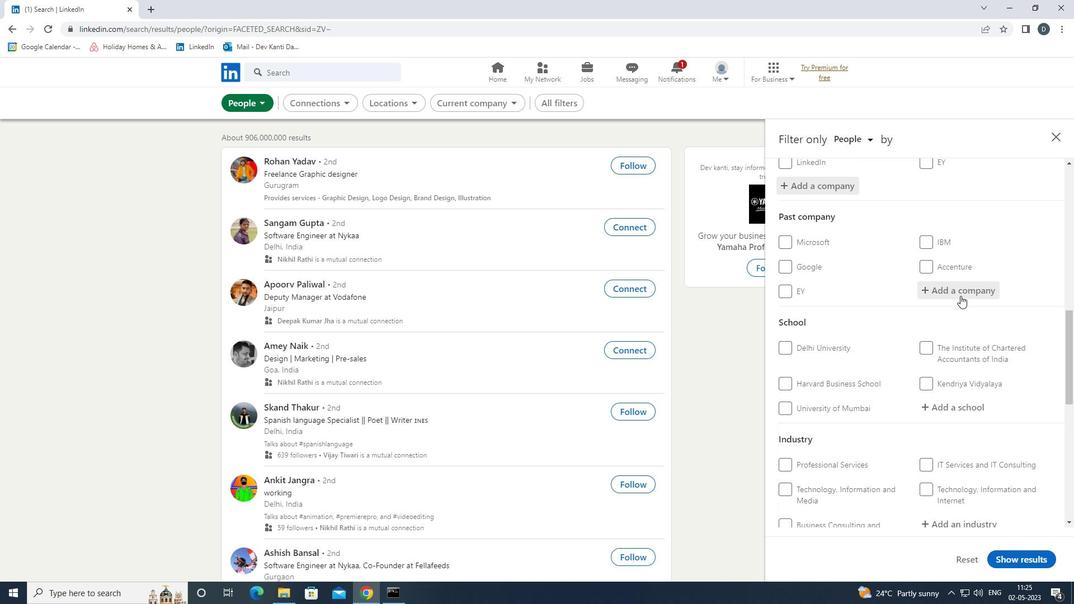 
Action: Mouse scrolled (956, 316) with delta (0, 0)
Screenshot: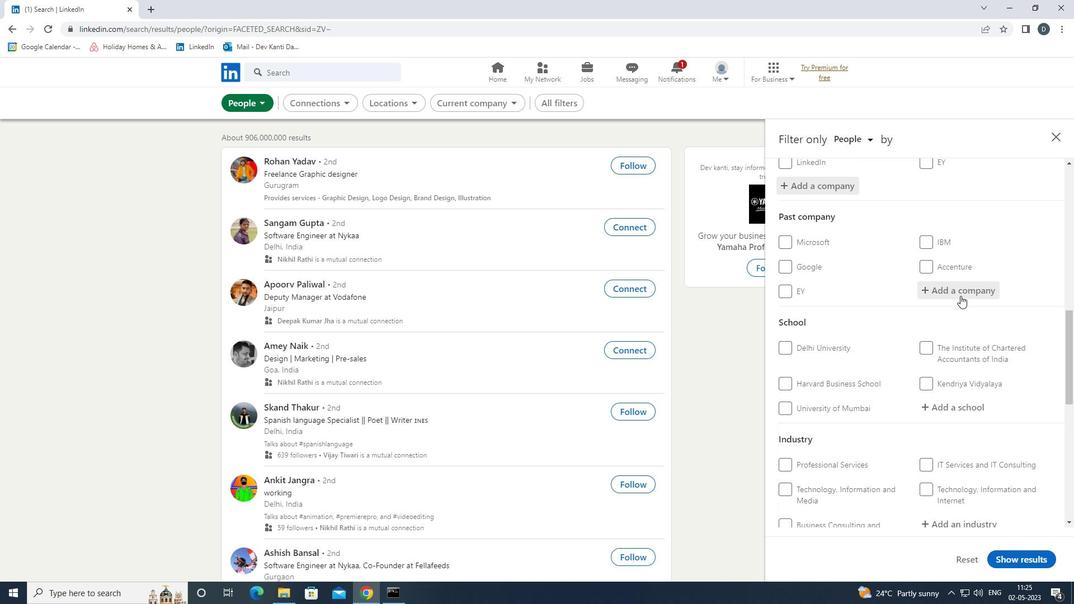 
Action: Mouse scrolled (956, 316) with delta (0, 0)
Screenshot: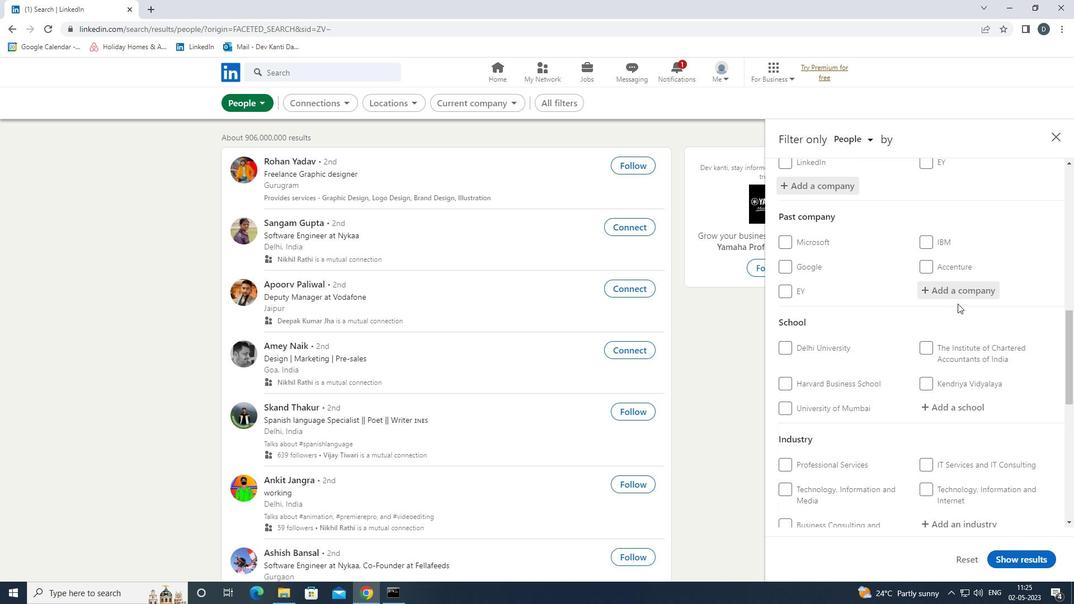 
Action: Mouse moved to (957, 302)
Screenshot: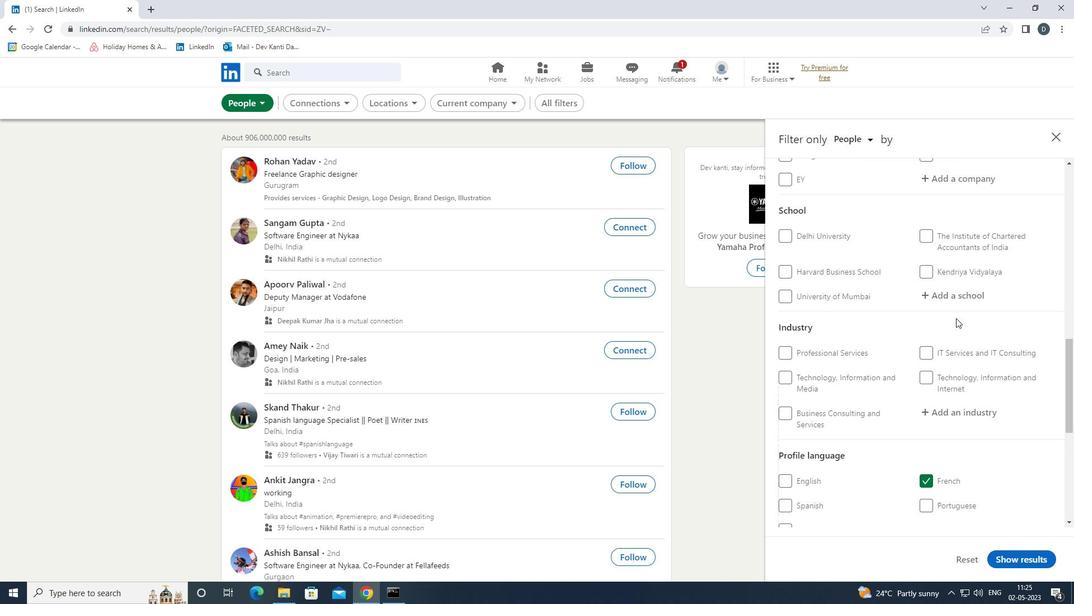 
Action: Mouse pressed left at (957, 302)
Screenshot: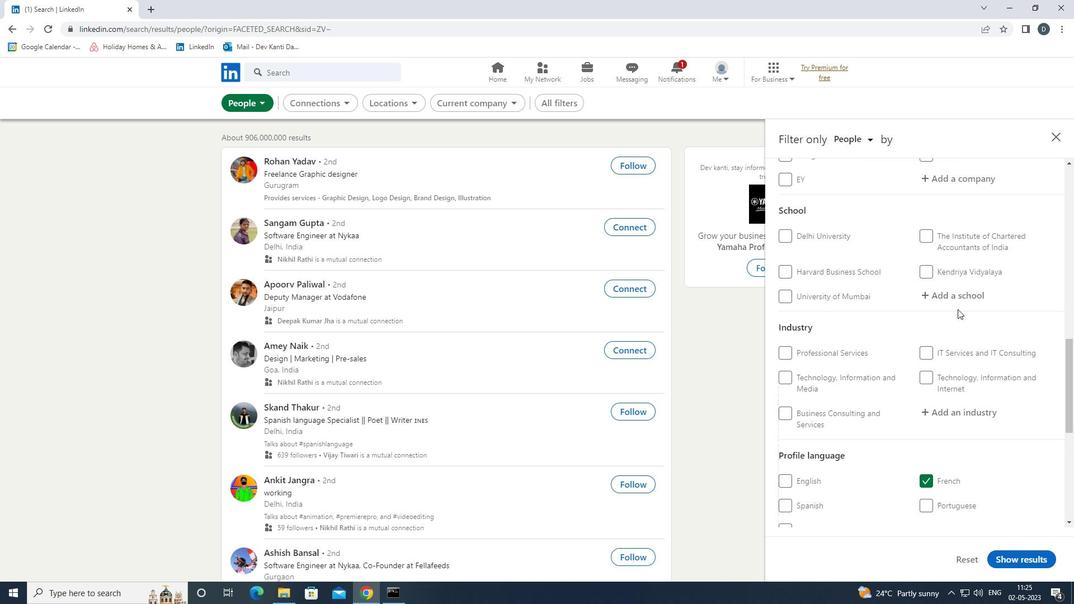 
Action: Key pressed <Key.shift>NSHM<Key.space><Key.shift>COLL<Key.down><Key.caps_lock><Key.caps_lock><Key.enter>
Screenshot: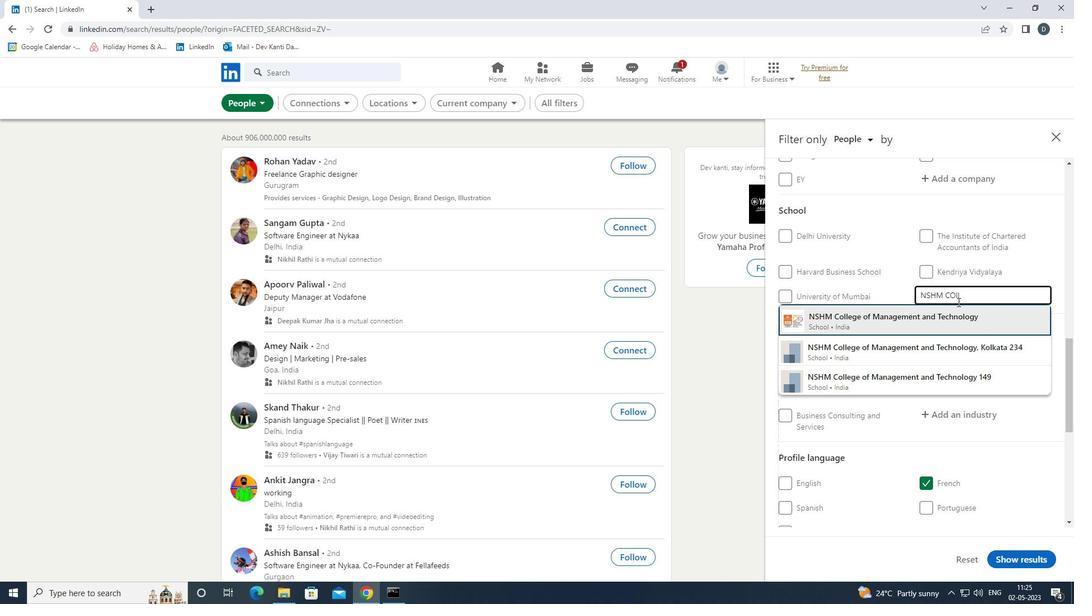 
Action: Mouse moved to (939, 284)
Screenshot: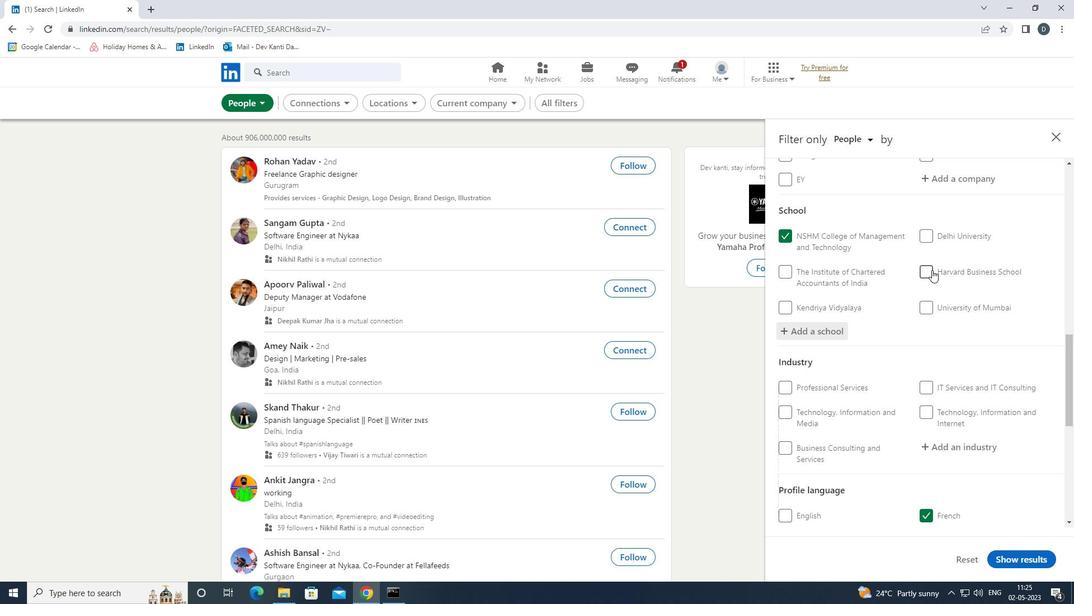 
Action: Mouse scrolled (939, 283) with delta (0, 0)
Screenshot: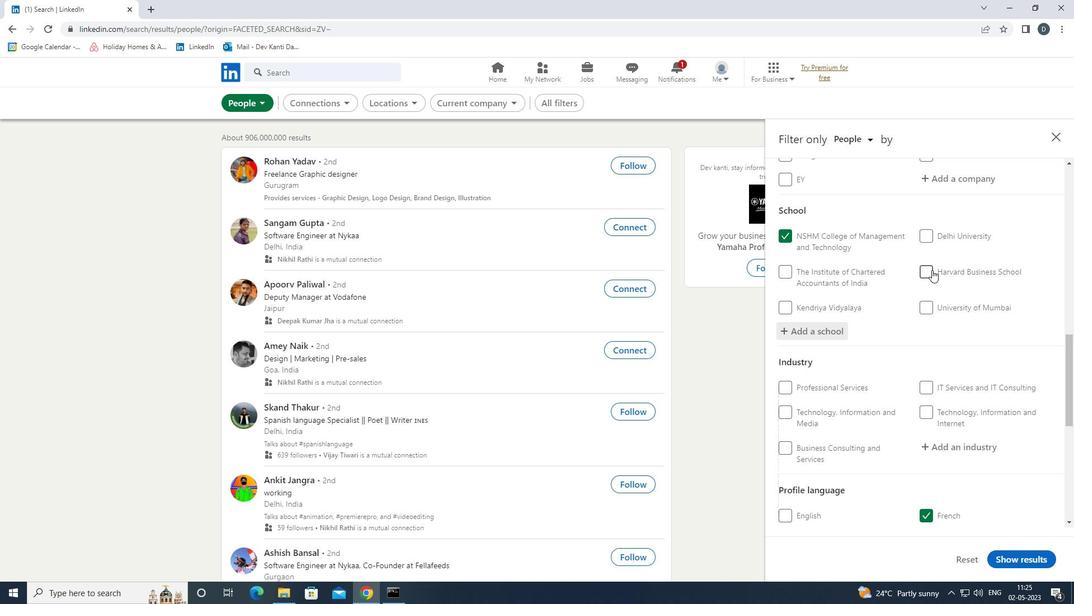 
Action: Mouse moved to (939, 285)
Screenshot: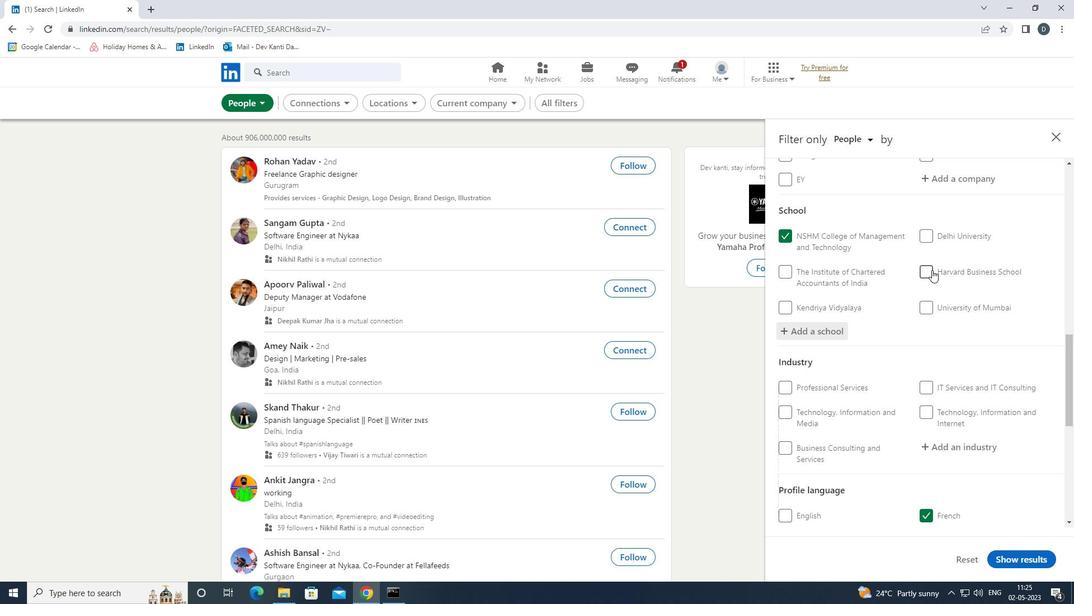 
Action: Mouse scrolled (939, 285) with delta (0, 0)
Screenshot: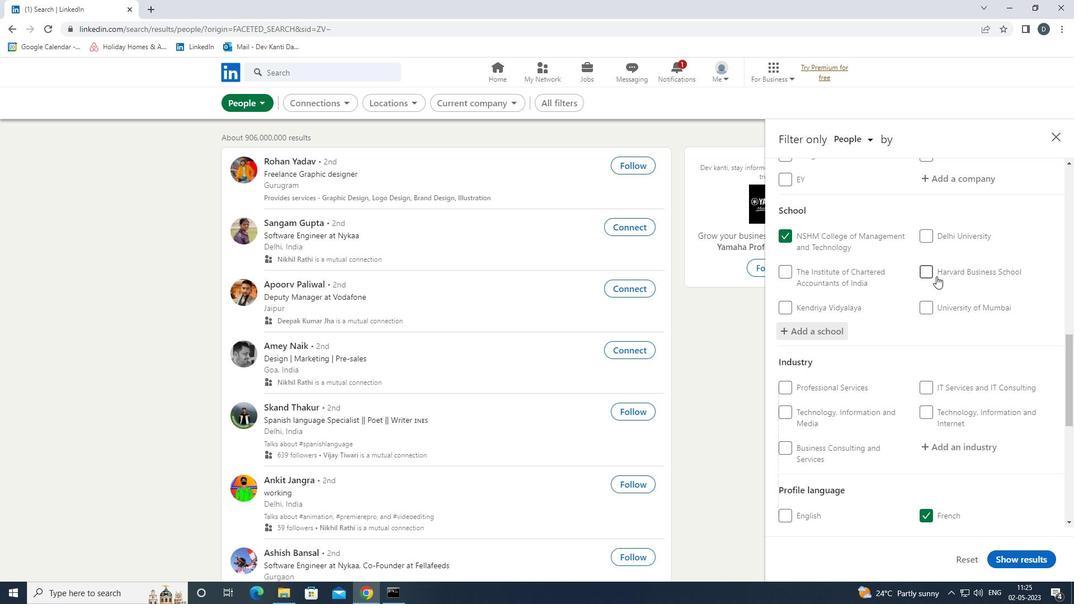 
Action: Mouse moved to (960, 336)
Screenshot: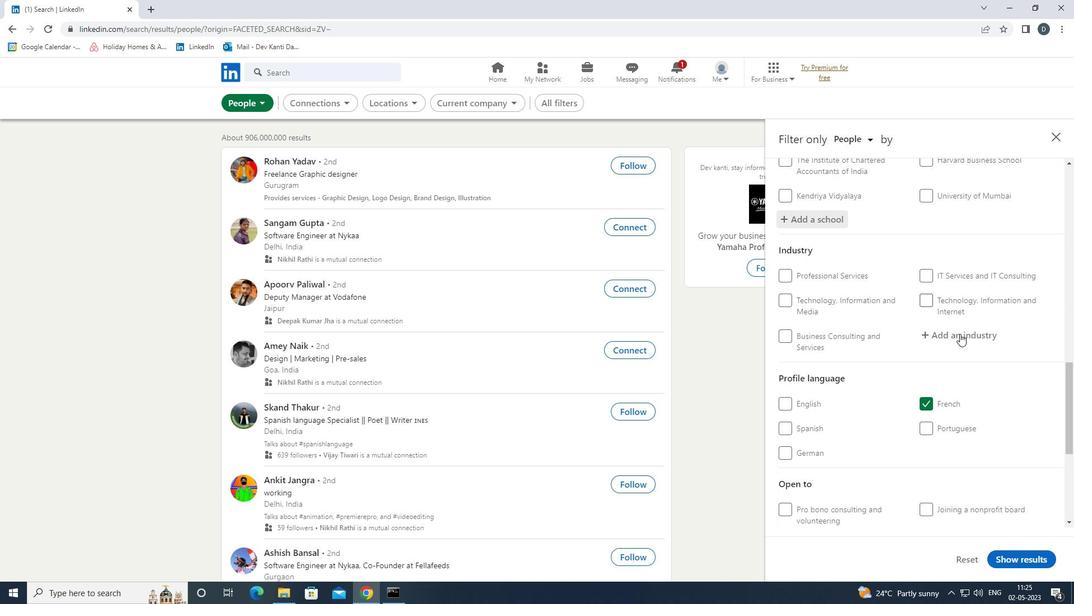 
Action: Mouse pressed left at (960, 336)
Screenshot: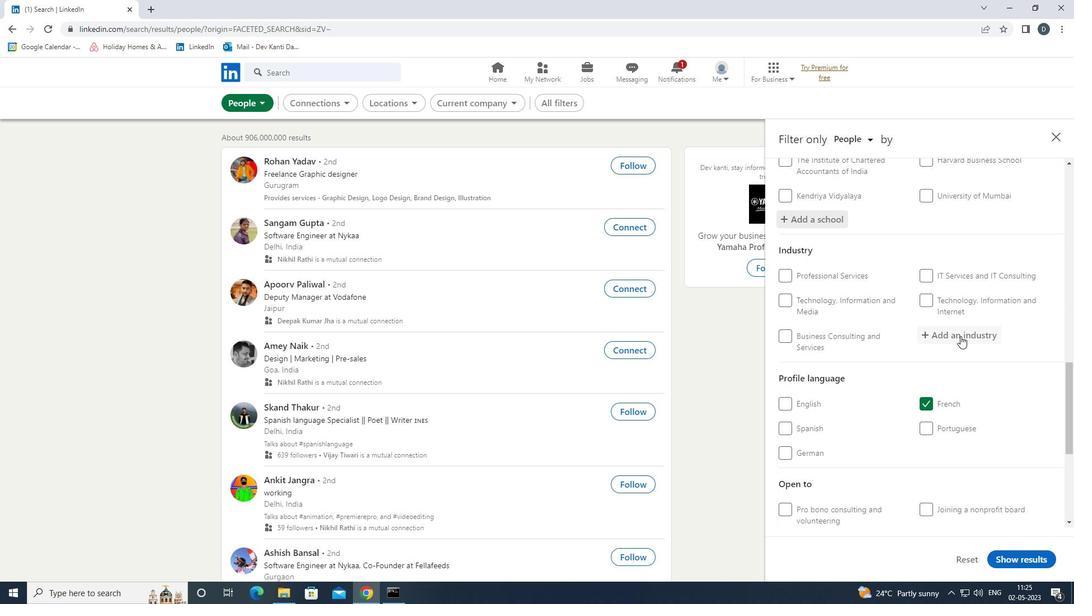 
Action: Mouse moved to (961, 336)
Screenshot: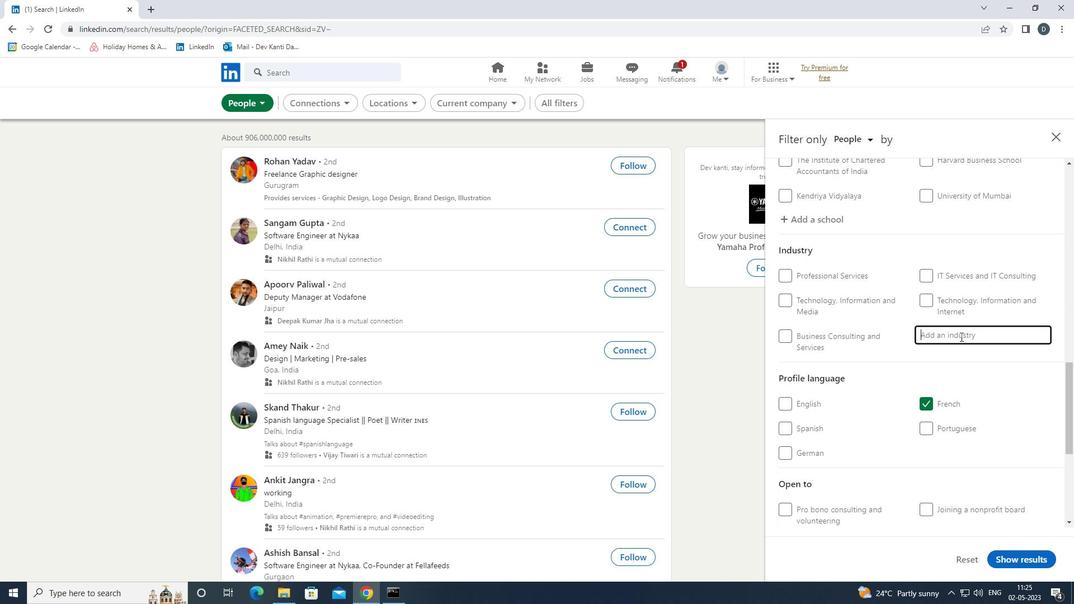 
Action: Key pressed <Key.shift><Key.shift><Key.shift><Key.shift><Key.shift><Key.shift><Key.shift><Key.shift><Key.shift><Key.shift><Key.shift><Key.shift><Key.shift><Key.shift><Key.shift><Key.shift><Key.shift><Key.shift><Key.shift><Key.shift>DATA<Key.space><Key.shift>SECURITY<Key.down><Key.enter><Key.down><Key.down><Key.down><Key.enter>
Screenshot: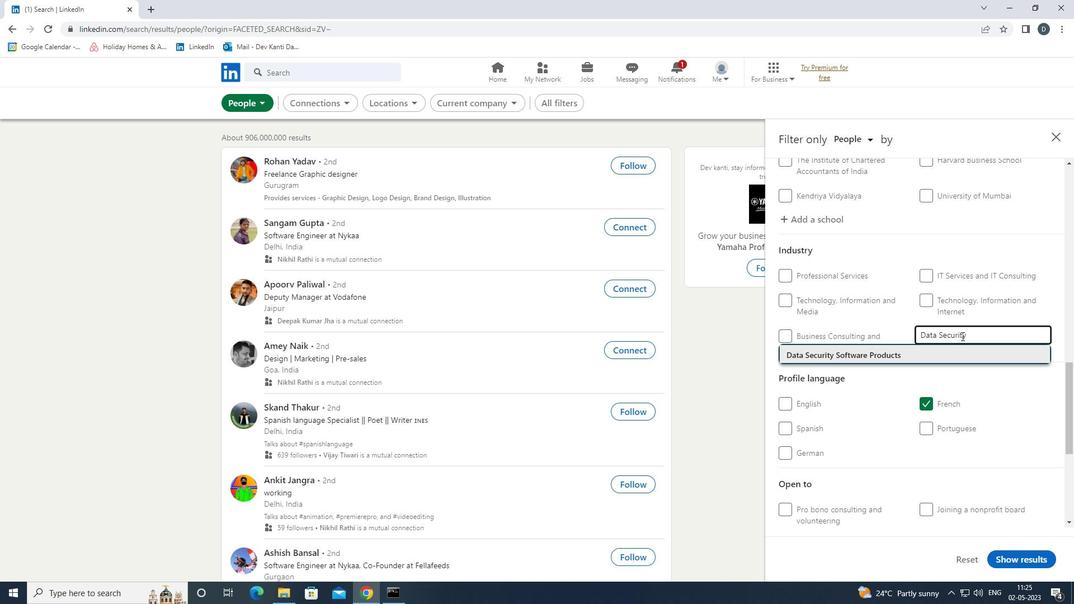 
Action: Mouse moved to (955, 339)
Screenshot: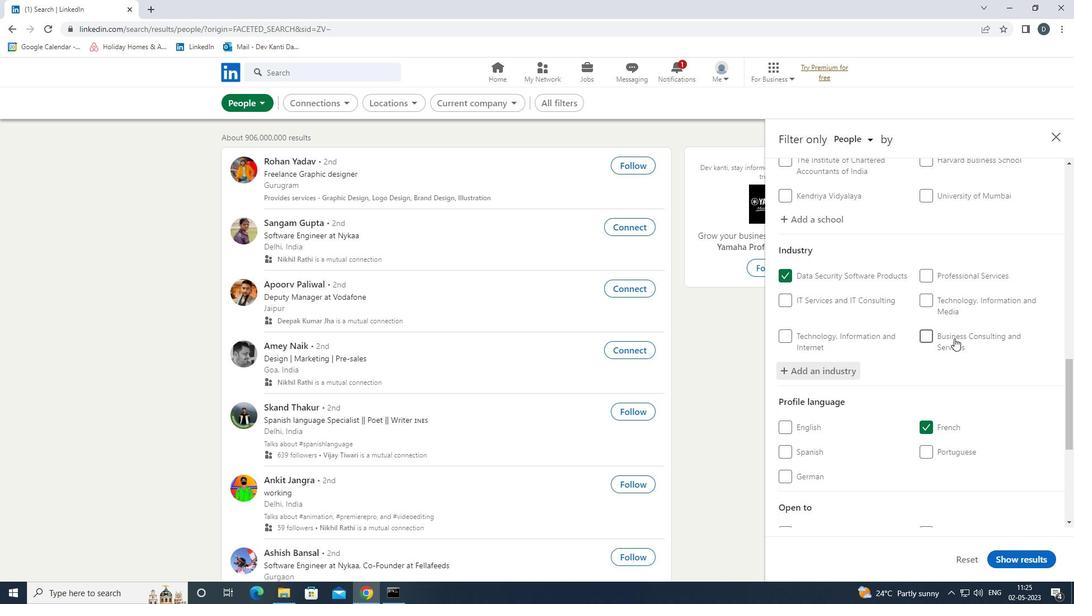
Action: Mouse scrolled (955, 339) with delta (0, 0)
Screenshot: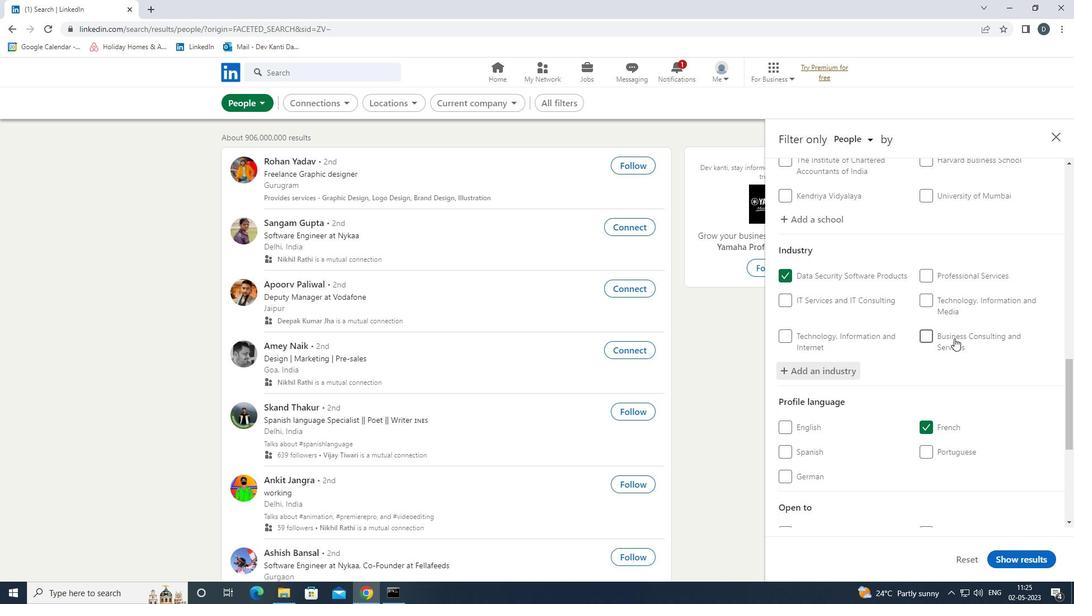 
Action: Mouse moved to (956, 340)
Screenshot: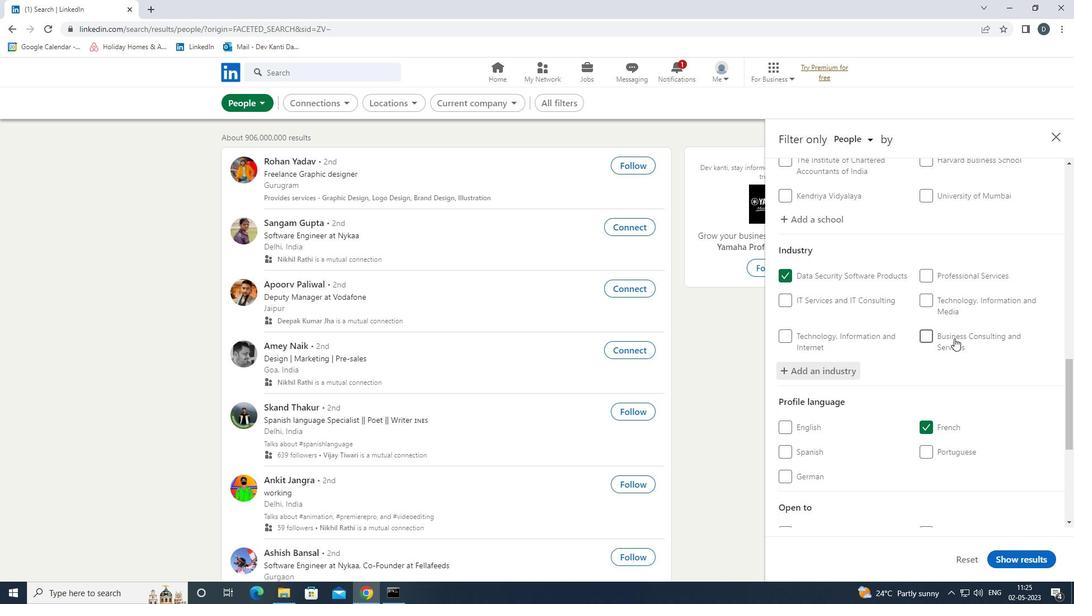 
Action: Mouse scrolled (956, 339) with delta (0, 0)
Screenshot: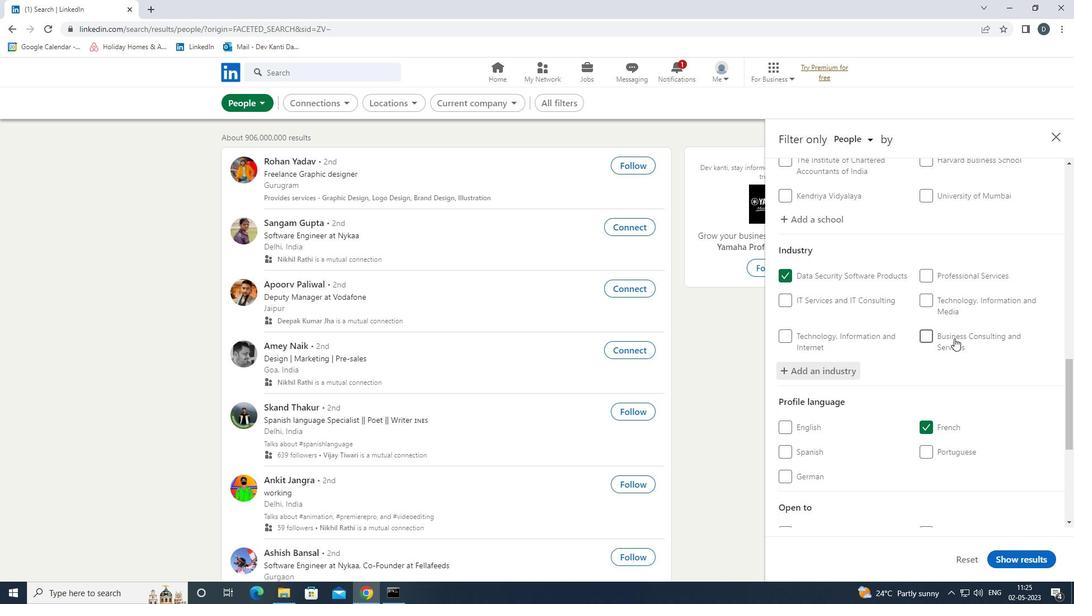 
Action: Mouse moved to (957, 340)
Screenshot: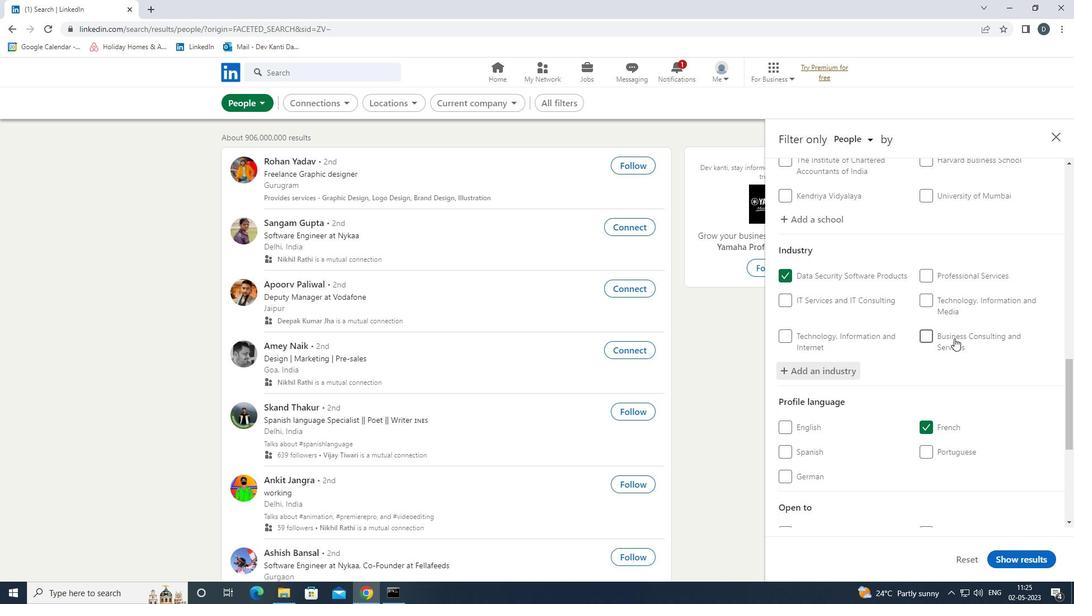 
Action: Mouse scrolled (957, 340) with delta (0, 0)
Screenshot: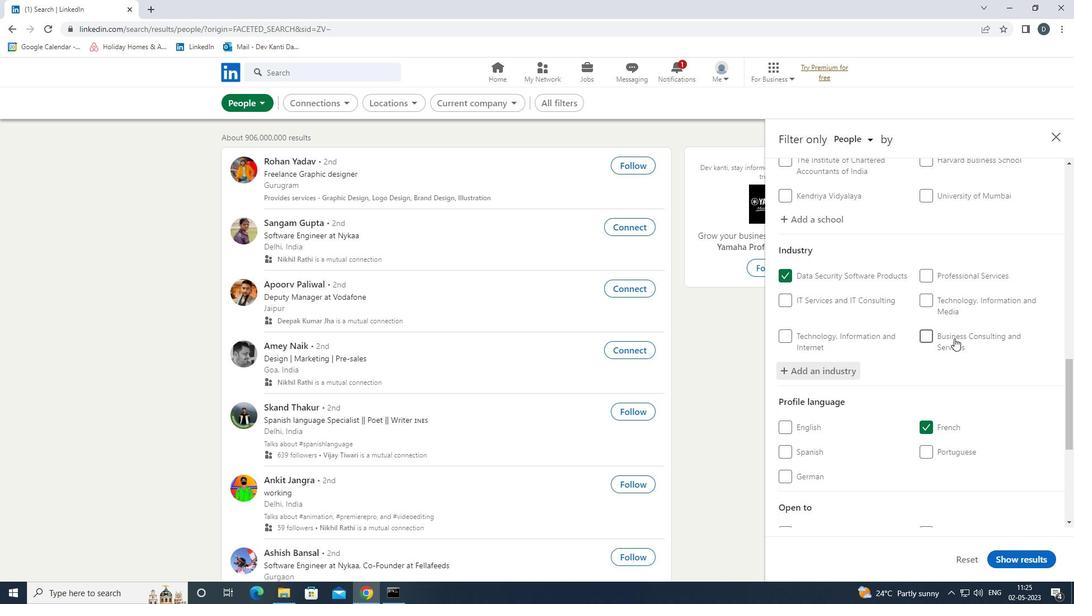 
Action: Mouse moved to (959, 341)
Screenshot: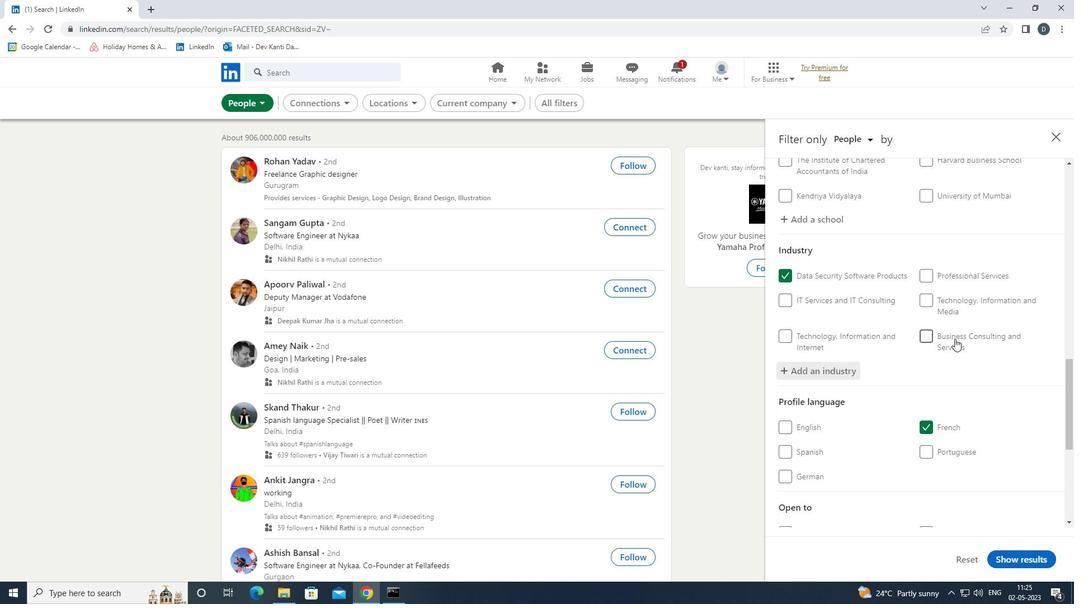 
Action: Mouse scrolled (959, 340) with delta (0, 0)
Screenshot: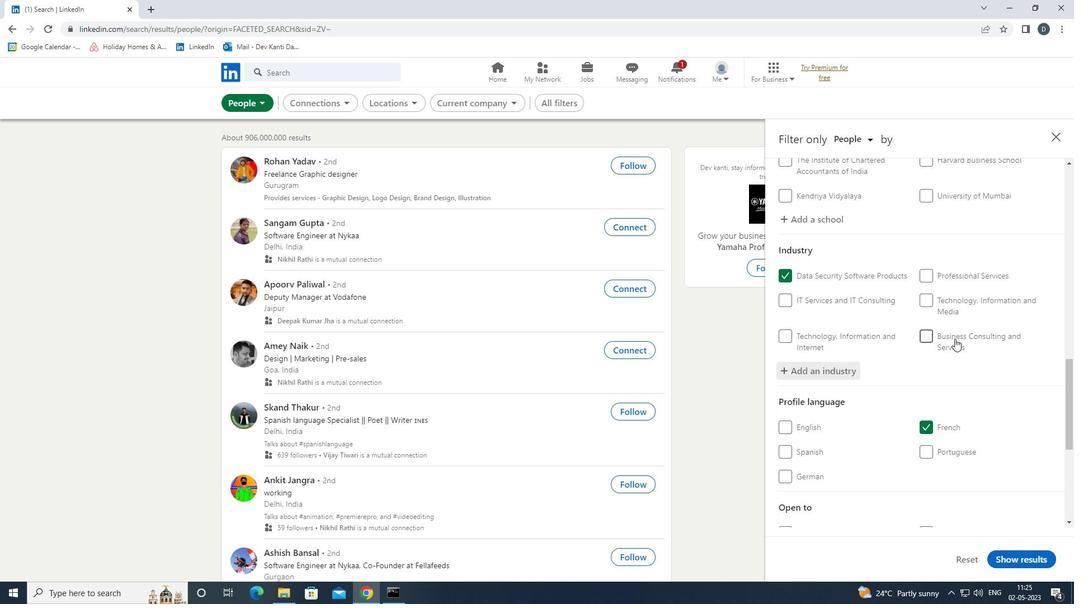 
Action: Mouse moved to (952, 428)
Screenshot: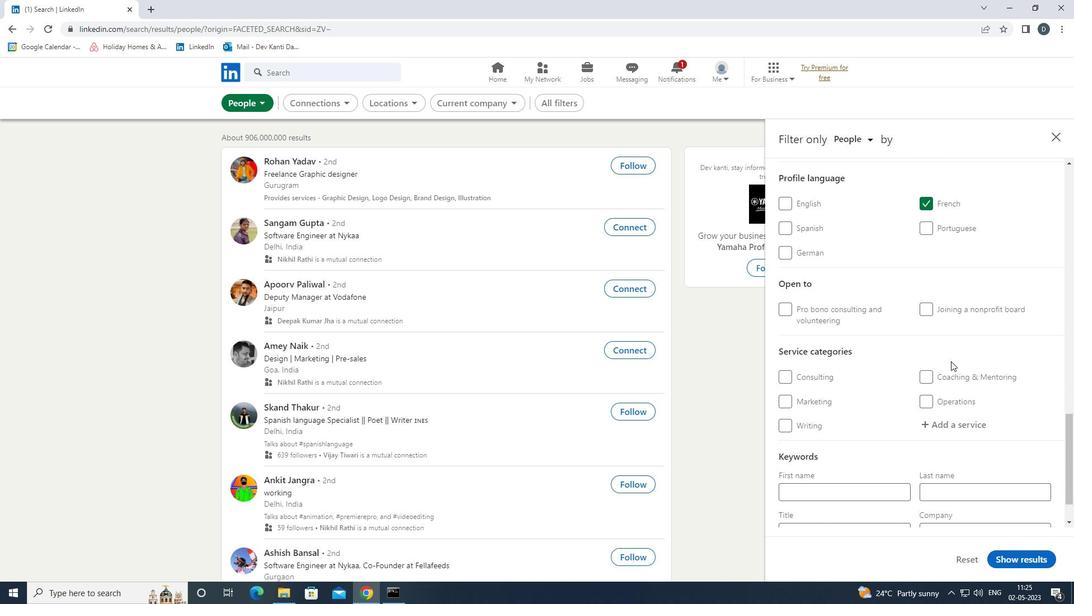 
Action: Mouse pressed left at (952, 428)
Screenshot: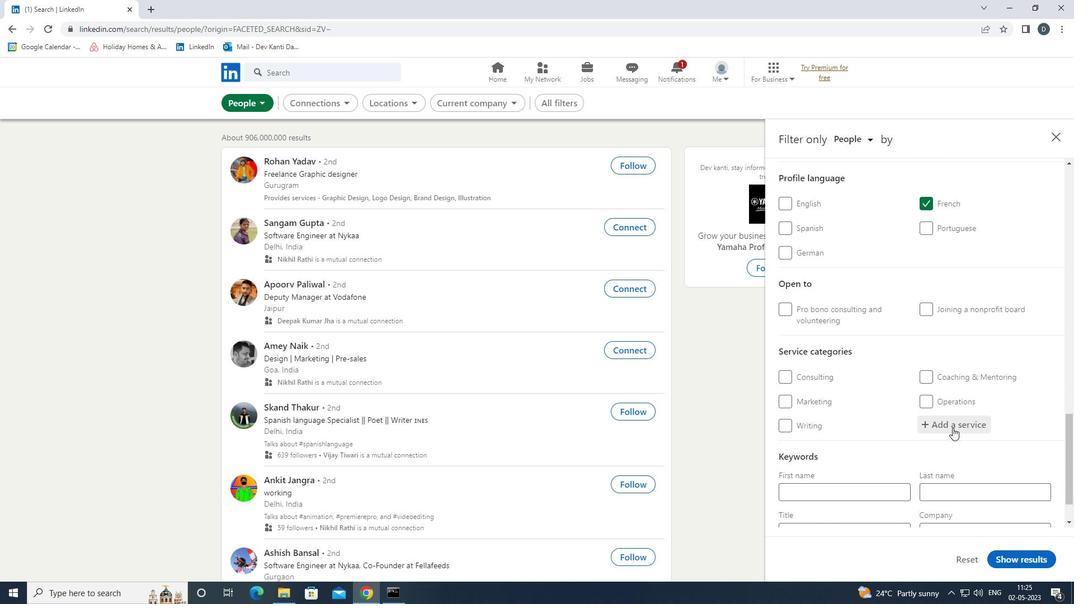 
Action: Mouse moved to (938, 419)
Screenshot: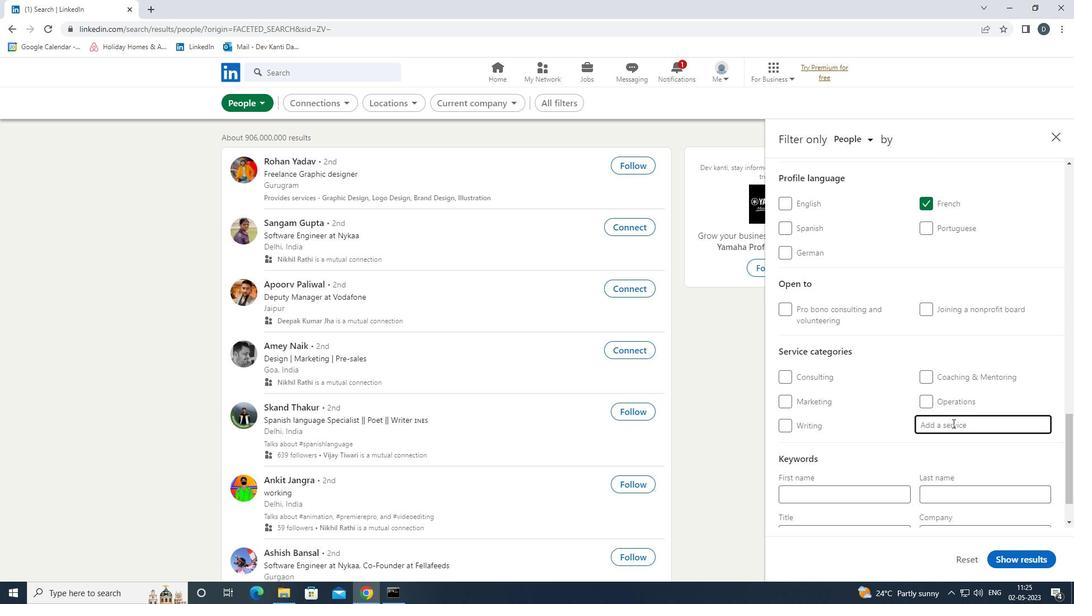 
Action: Key pressed <Key.shift>COACHING<Key.space><Key.shift><Key.shift><Key.shift><Key.shift><Key.shift><Key.shift><Key.shift><Key.shift><Key.shift><Key.shift><Key.shift><Key.shift><Key.shift><Key.shift><Key.shift><Key.shift><Key.shift><Key.shift><Key.shift><Key.shift><Key.shift><Key.shift><Key.shift><Key.shift><Key.shift><Key.shift><Key.shift><Key.shift><Key.shift><Key.shift><Key.shift><Key.shift><Key.shift><Key.shift><Key.shift>&<Key.space><Key.shift>MENTORING<Key.enter>
Screenshot: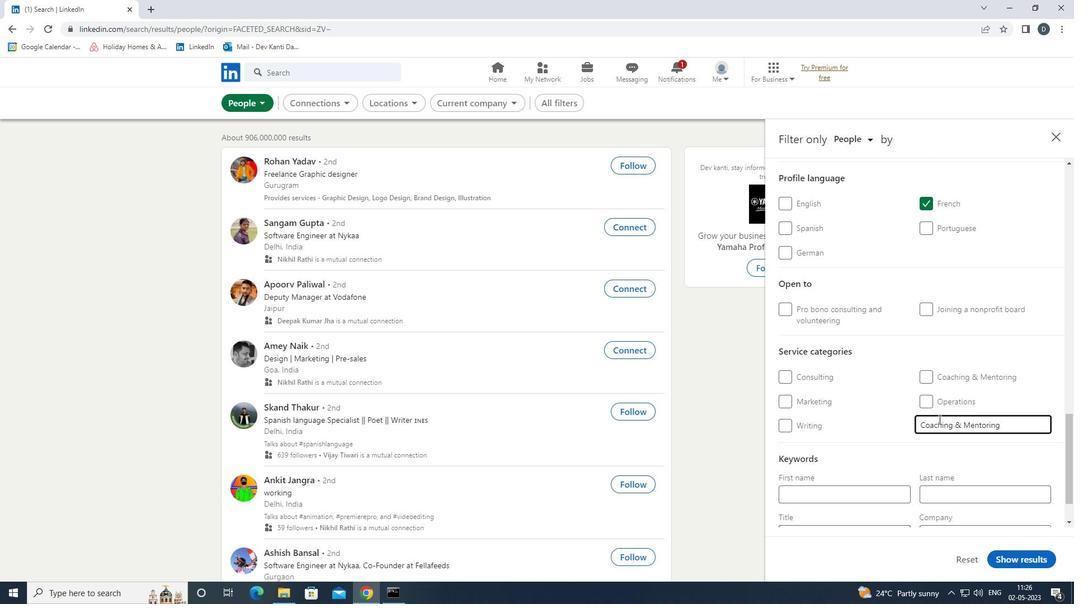 
Action: Mouse moved to (933, 430)
Screenshot: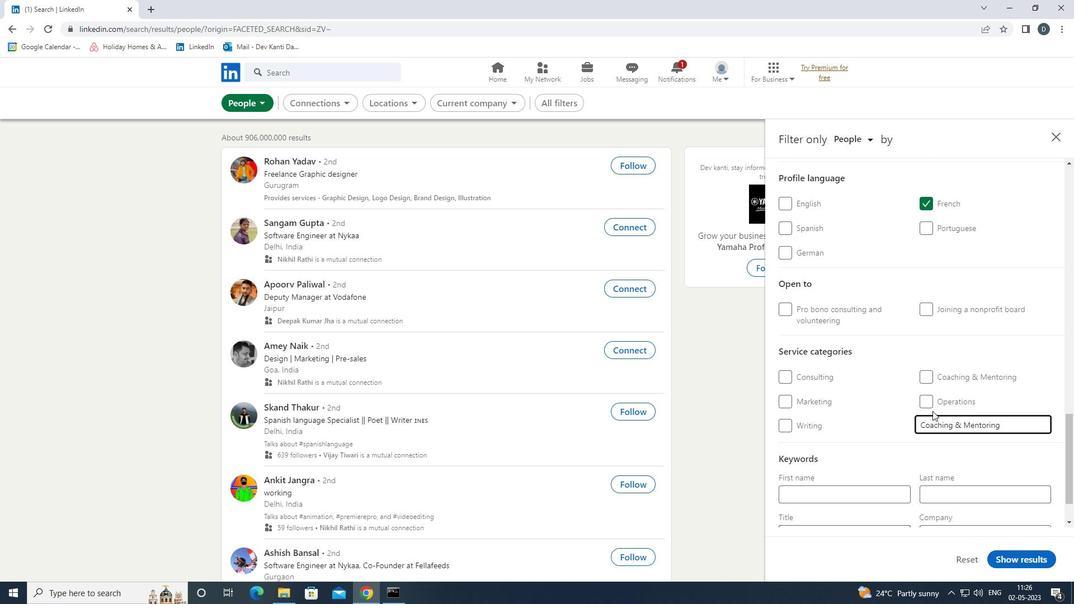 
Action: Mouse scrolled (933, 429) with delta (0, 0)
Screenshot: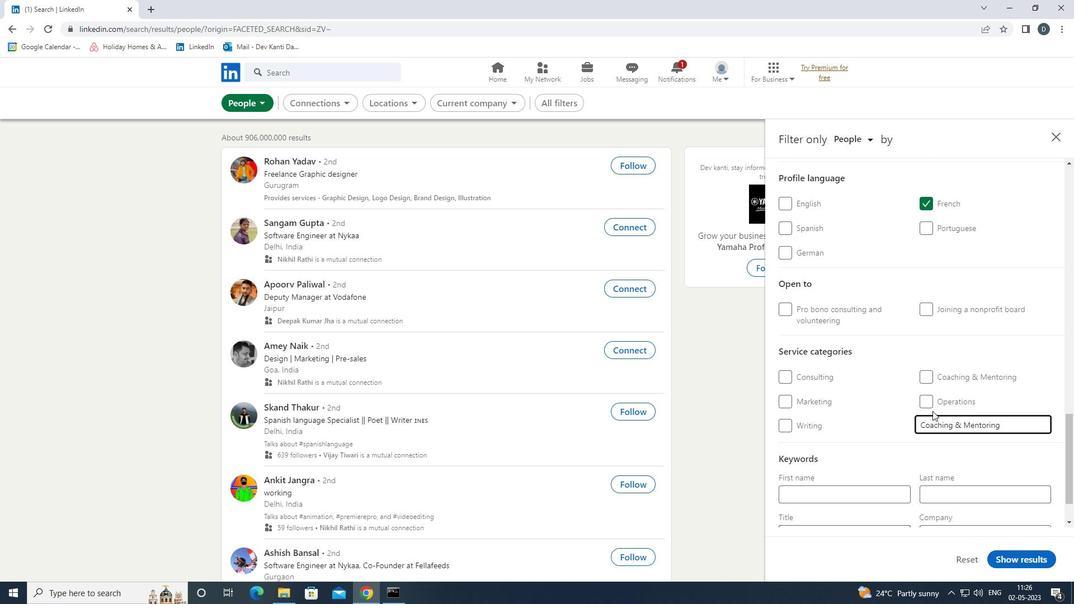 
Action: Mouse moved to (934, 434)
Screenshot: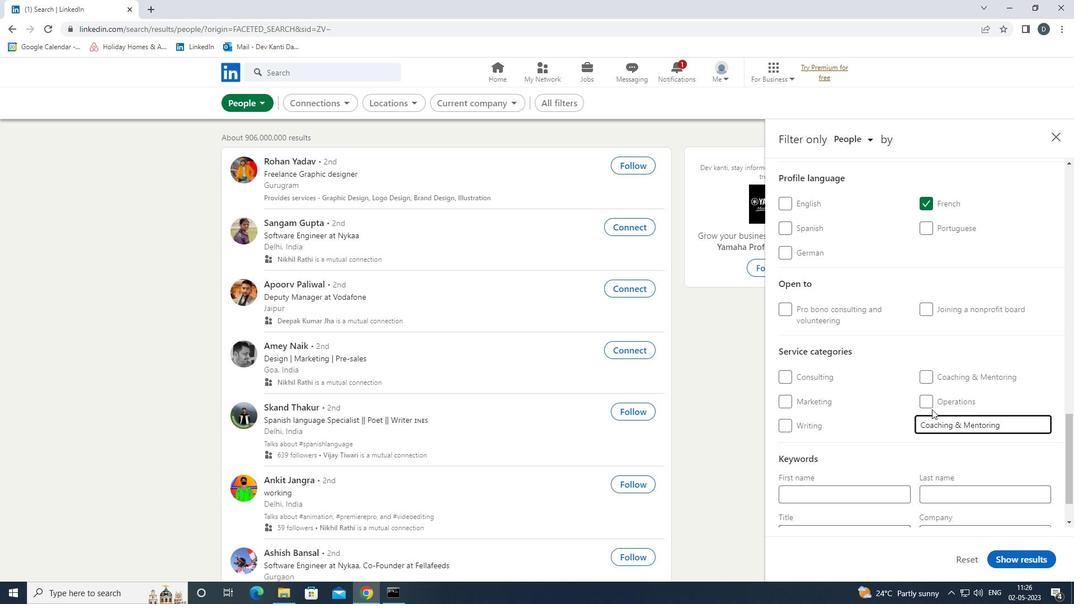 
Action: Mouse scrolled (934, 433) with delta (0, 0)
Screenshot: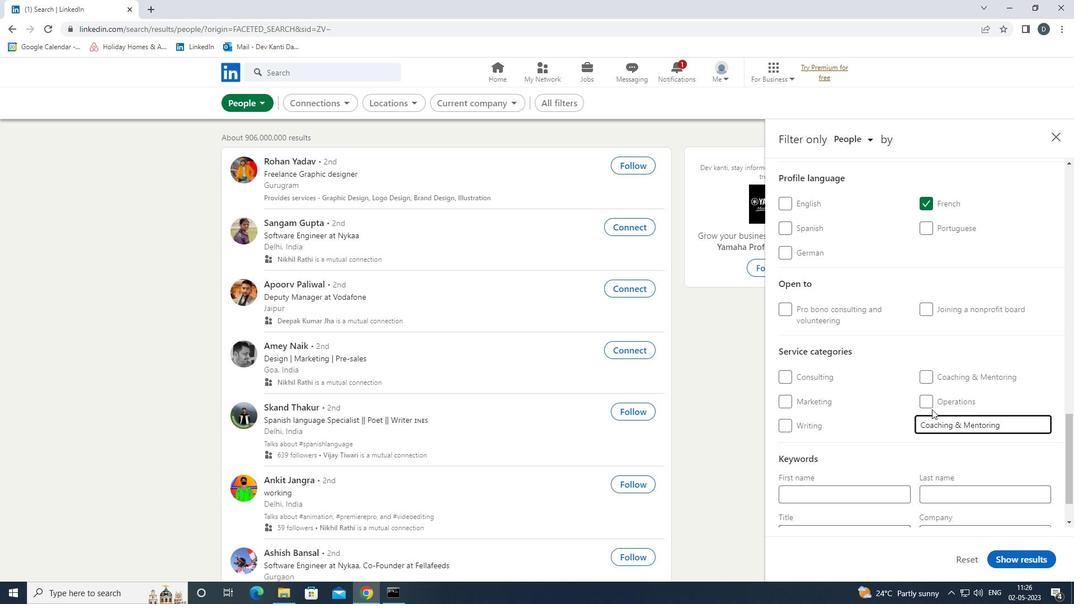 
Action: Mouse scrolled (934, 433) with delta (0, 0)
Screenshot: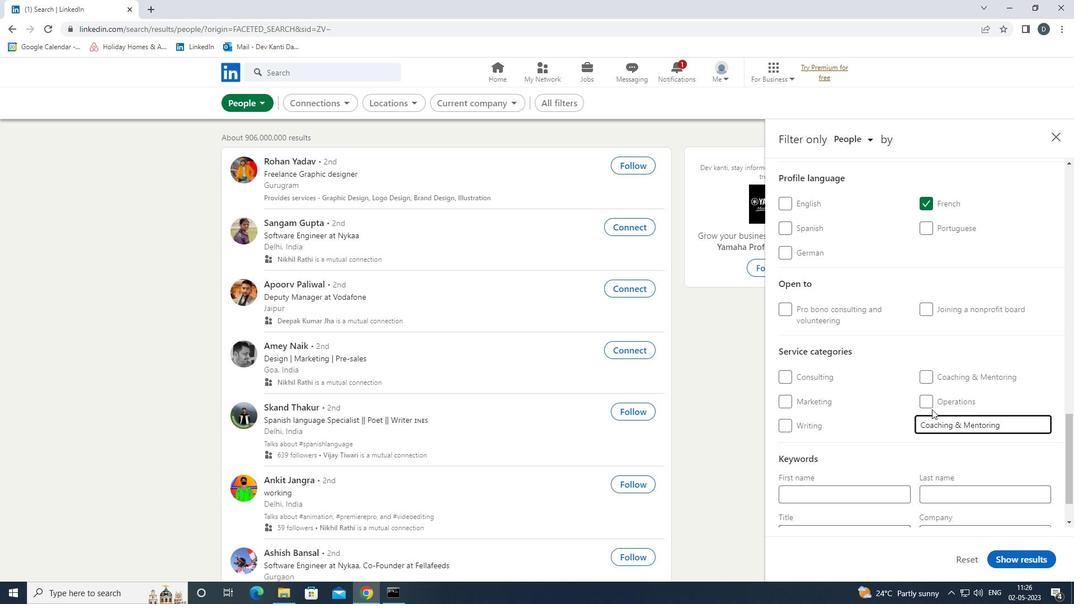 
Action: Mouse moved to (934, 434)
Screenshot: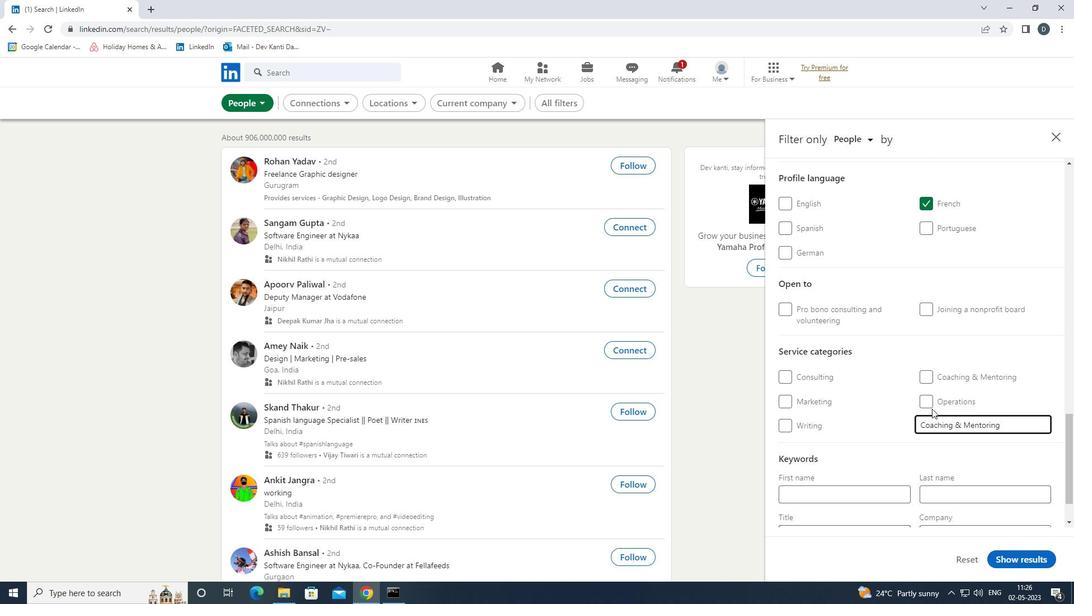 
Action: Mouse scrolled (934, 433) with delta (0, 0)
Screenshot: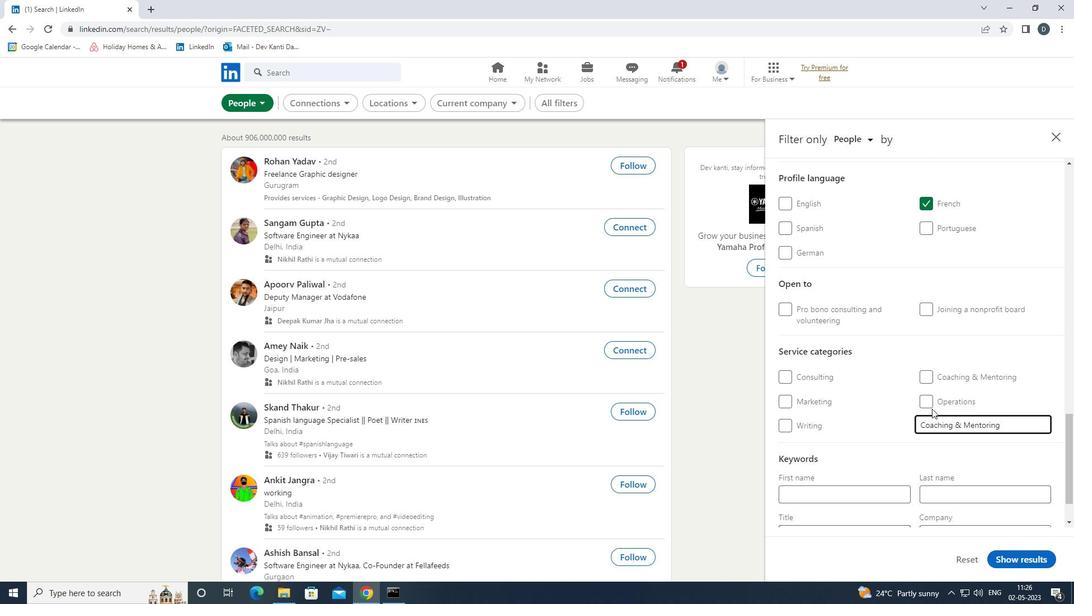 
Action: Mouse moved to (852, 468)
Screenshot: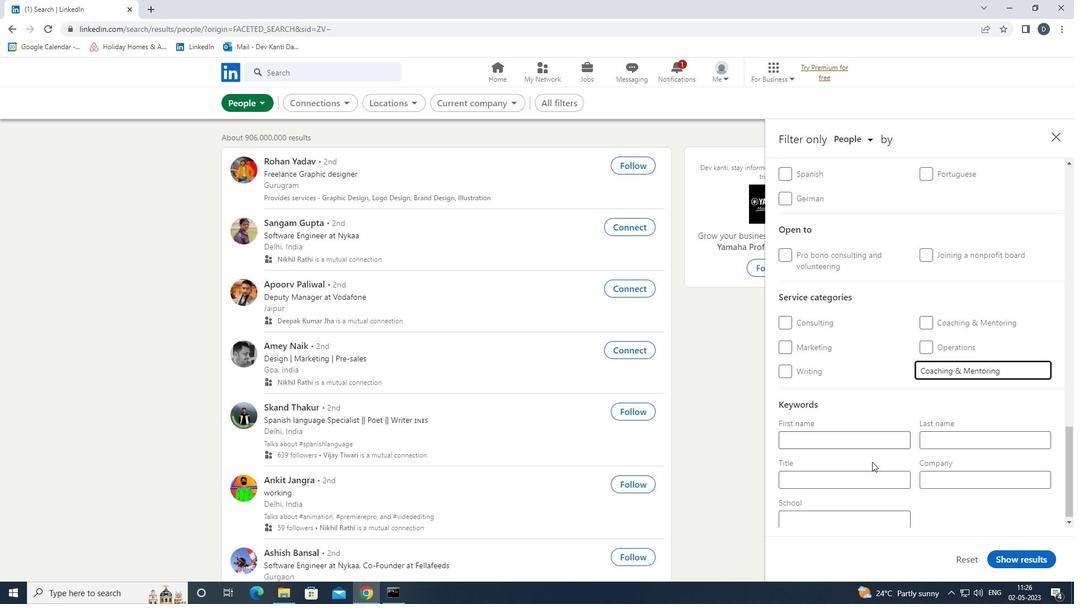 
Action: Mouse pressed left at (852, 468)
Screenshot: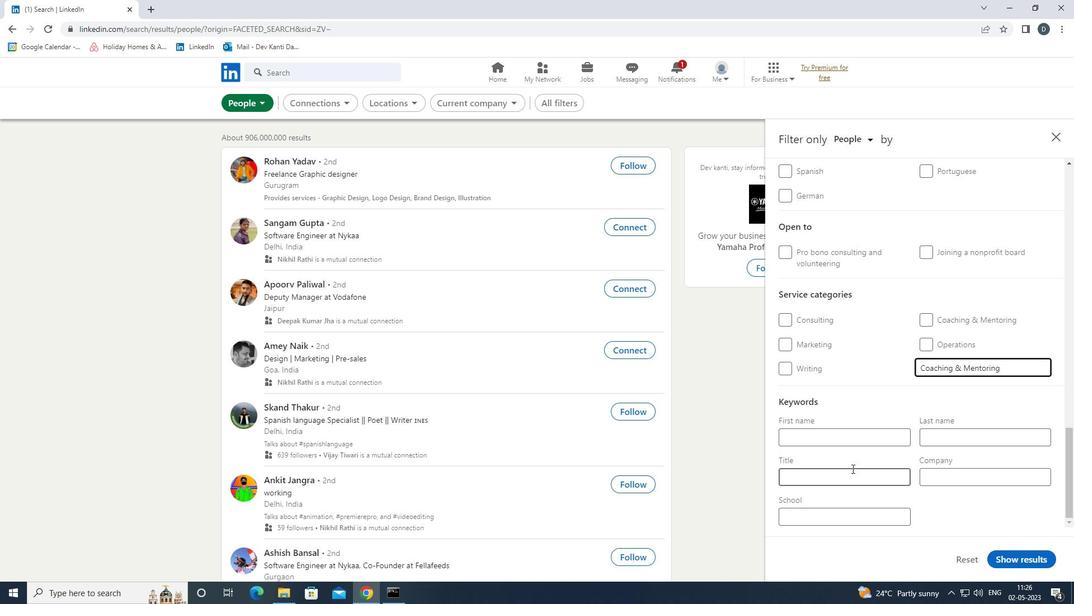 
Action: Key pressed <Key.shift>OPERATIONS<Key.space><Key.shift>MANAGER
Screenshot: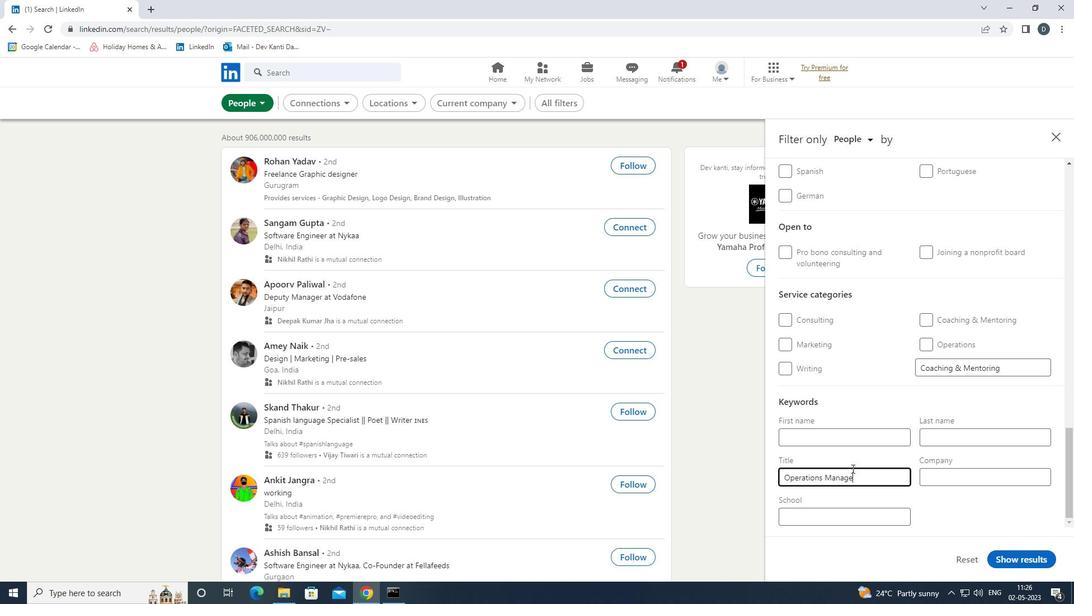 
Action: Mouse moved to (1026, 561)
Screenshot: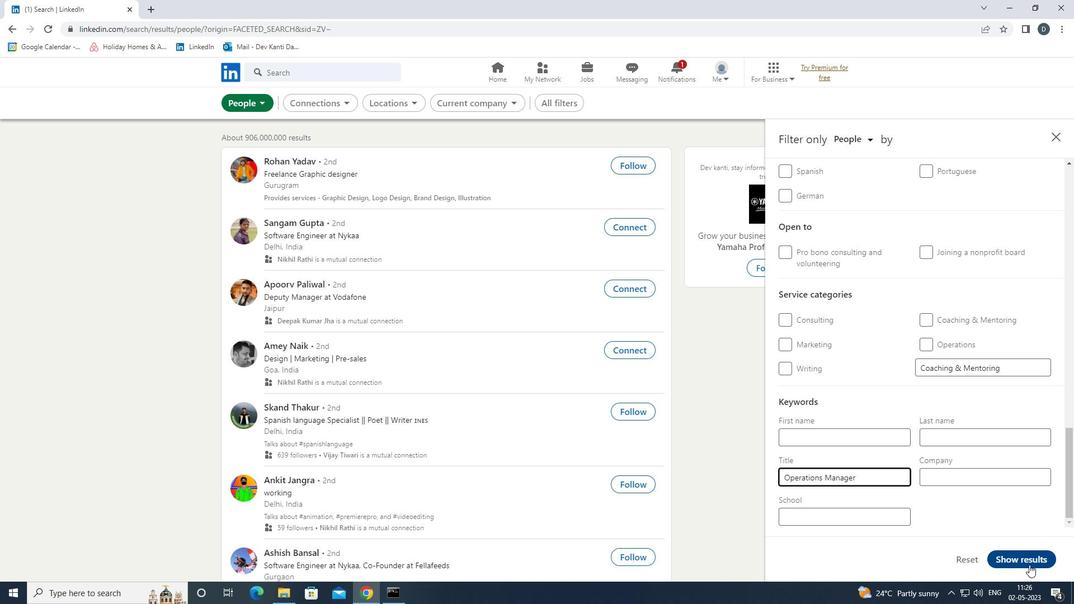 
Action: Mouse pressed left at (1026, 561)
Screenshot: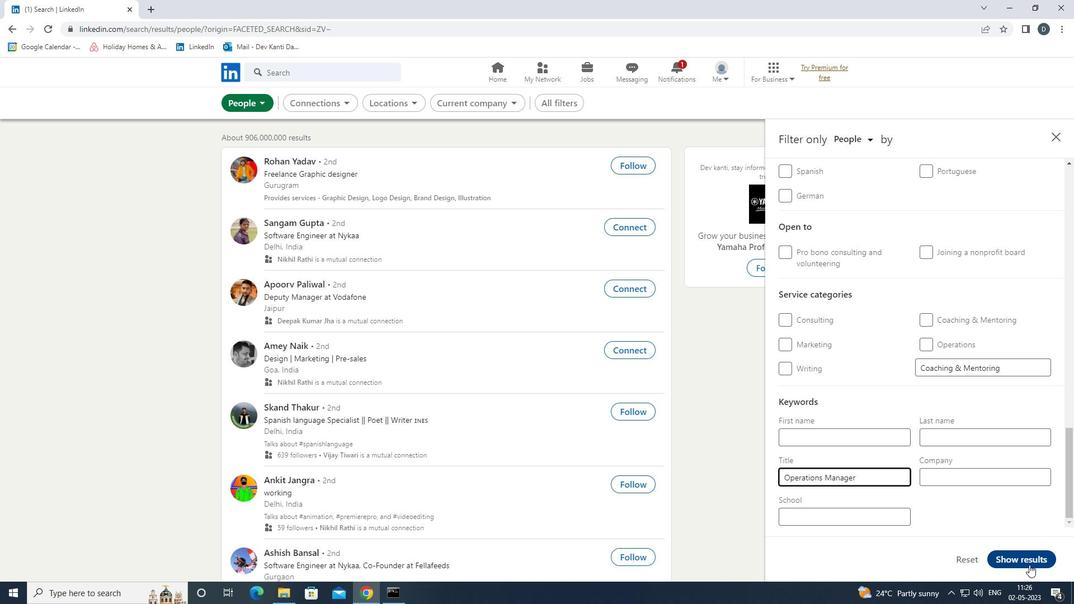
Action: Mouse moved to (657, 352)
Screenshot: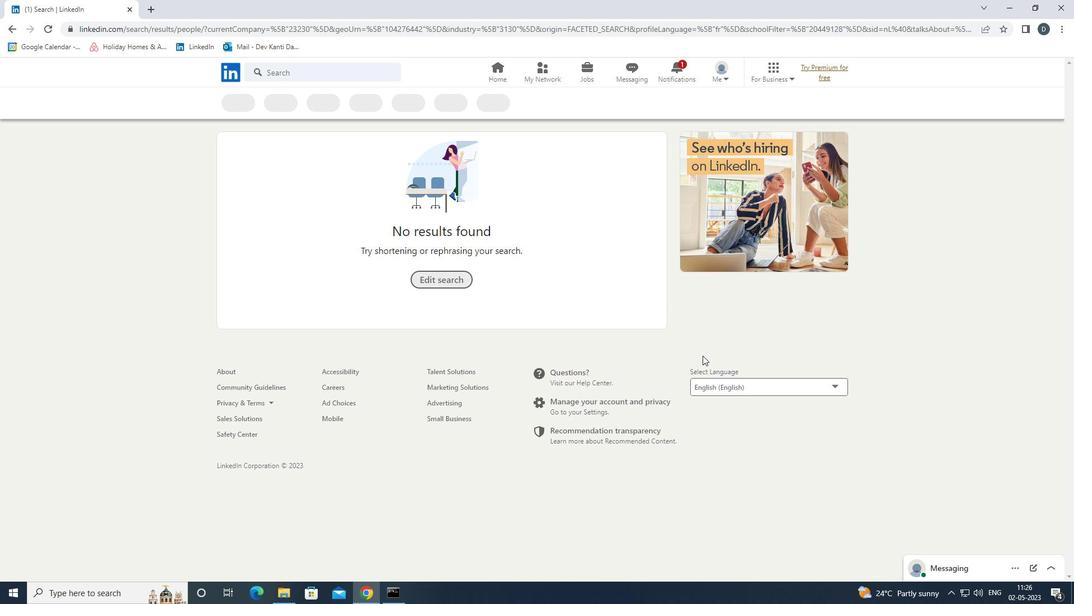 
